 Task: Send an email with the signature Erin Martin with the subject 'Request for project approval' and the message 'I would like to schedule a follow-up meeting to discuss the progress.' from softage.1@softage.net to softage.5@softage.net with an attached document Vendor_contract.doc and move the email from Sent Items to the folder Antiques
Action: Mouse moved to (100, 112)
Screenshot: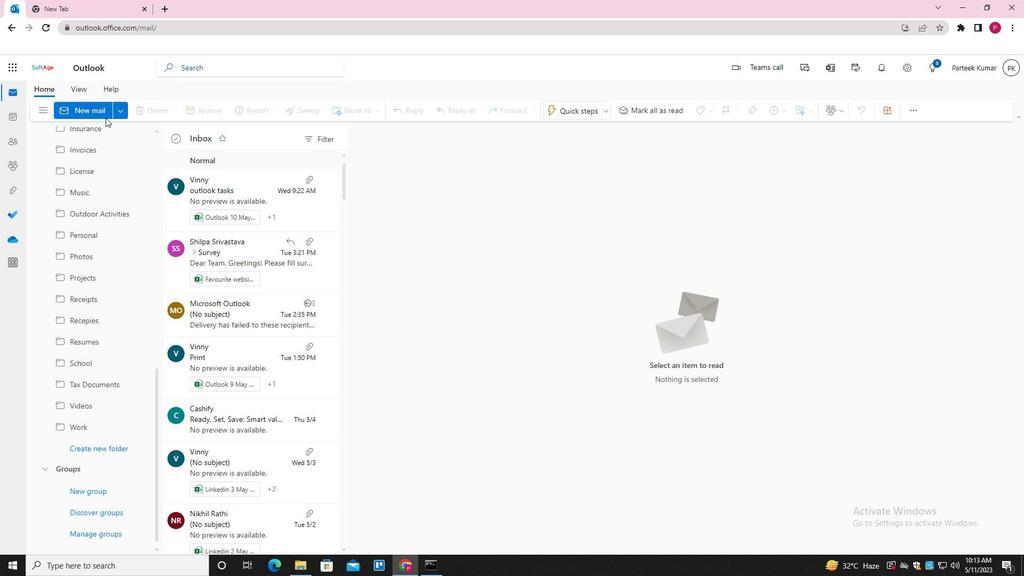 
Action: Mouse pressed left at (100, 112)
Screenshot: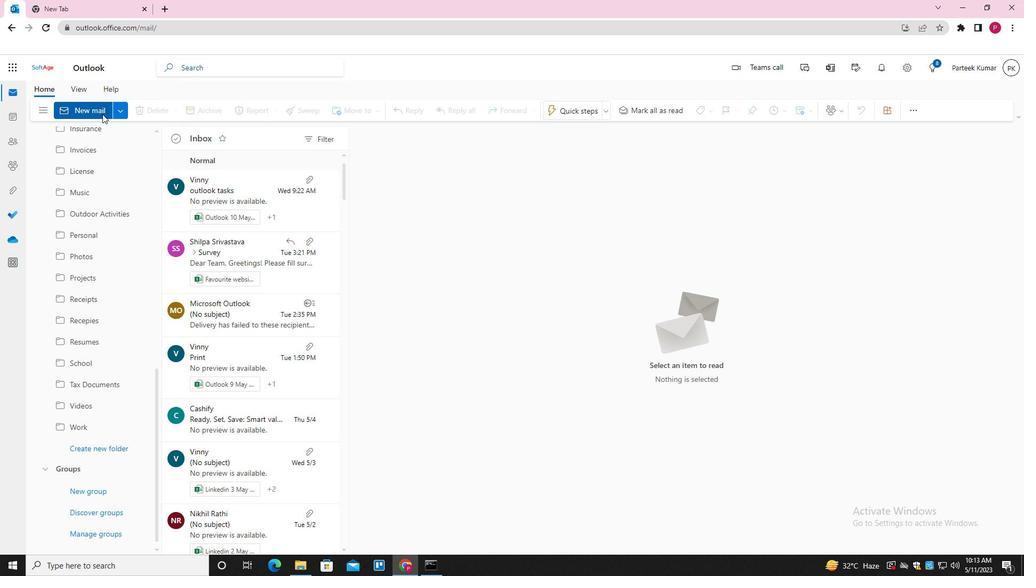 
Action: Mouse moved to (401, 261)
Screenshot: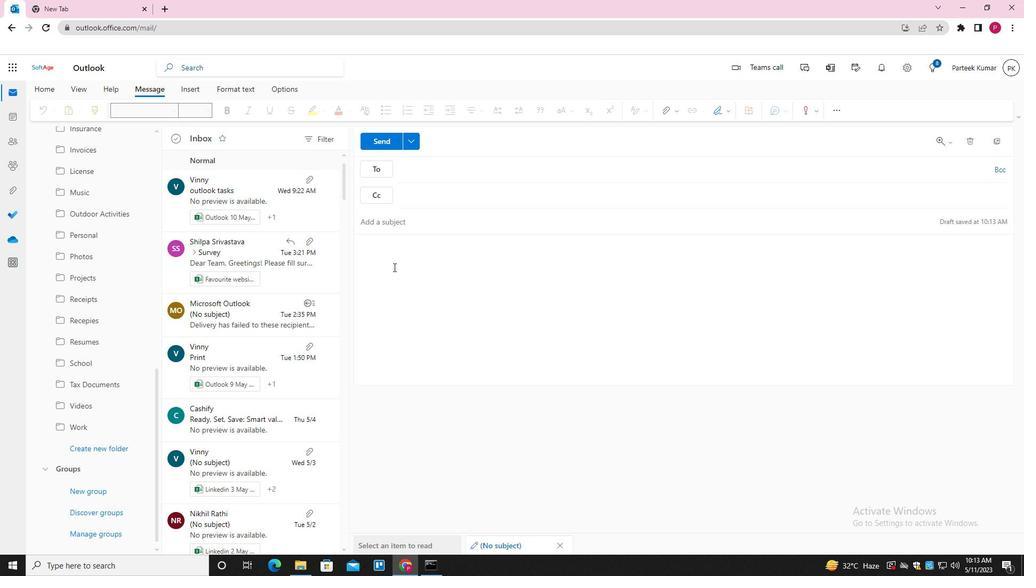 
Action: Mouse pressed left at (401, 261)
Screenshot: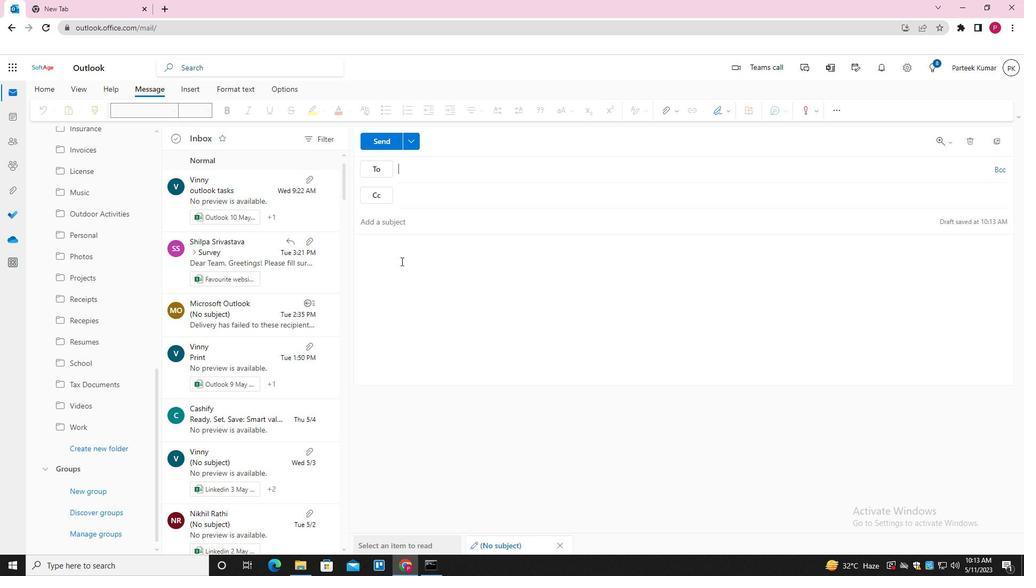 
Action: Mouse moved to (726, 111)
Screenshot: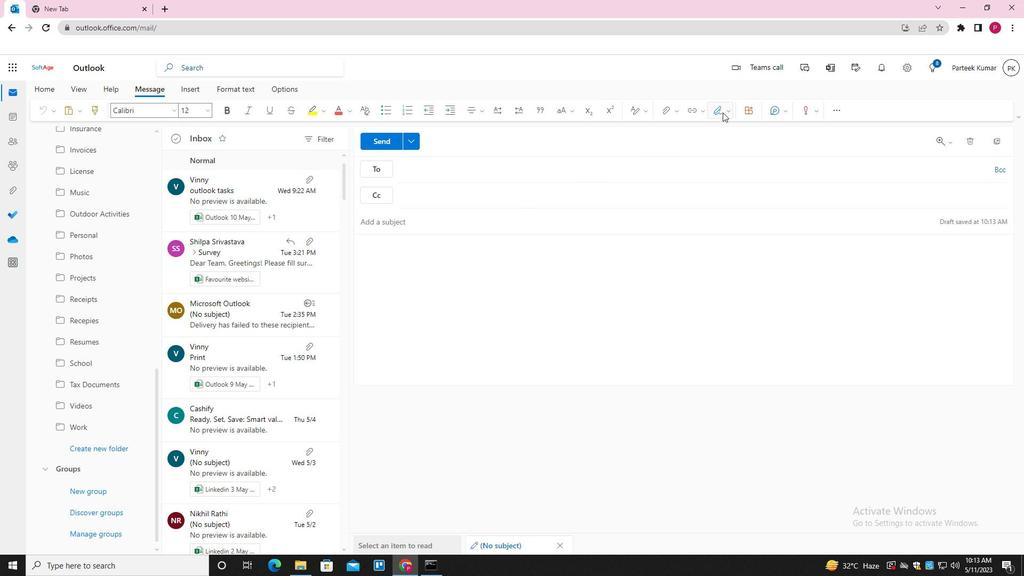 
Action: Mouse pressed left at (726, 111)
Screenshot: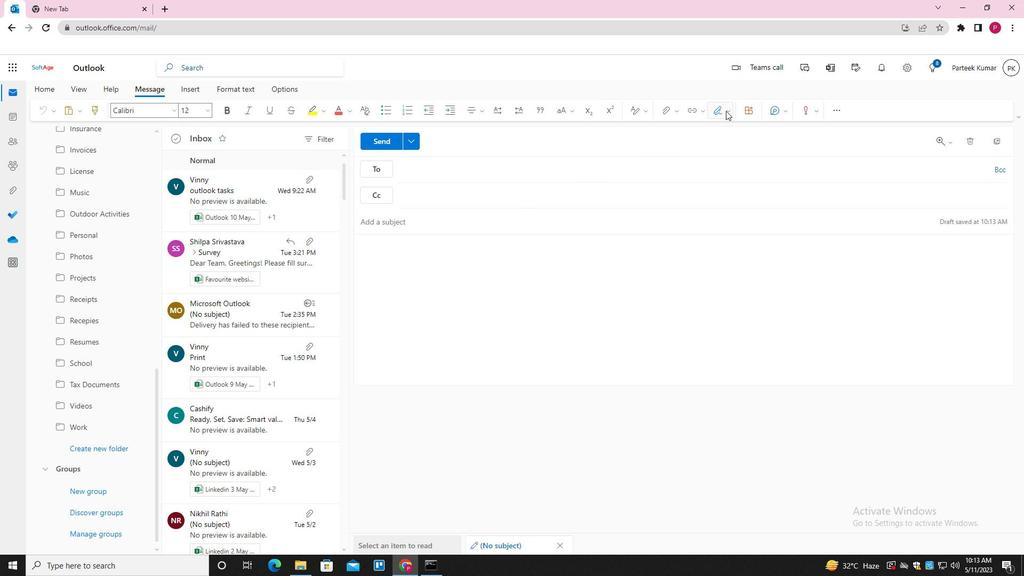 
Action: Mouse moved to (703, 155)
Screenshot: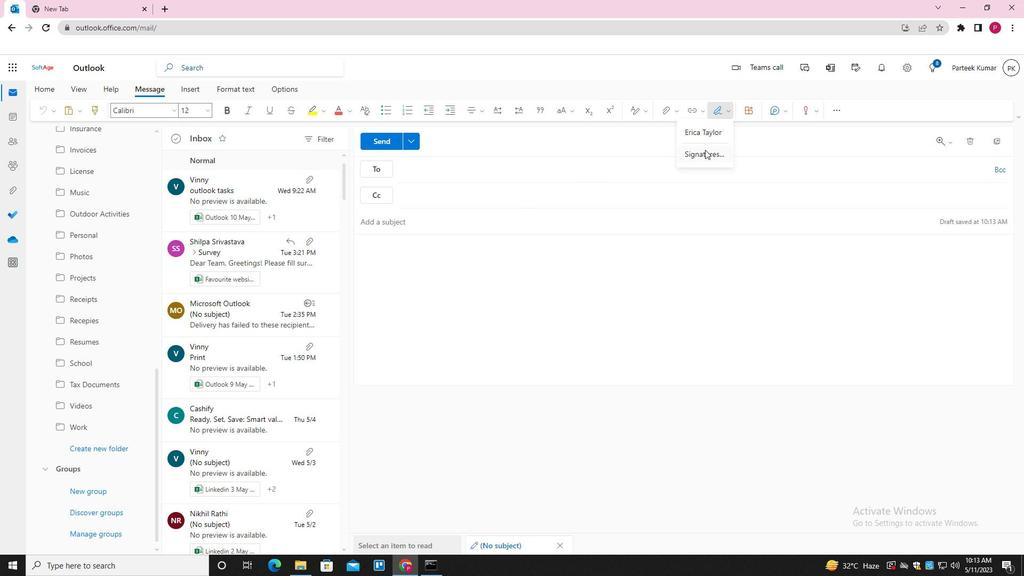 
Action: Mouse pressed left at (703, 155)
Screenshot: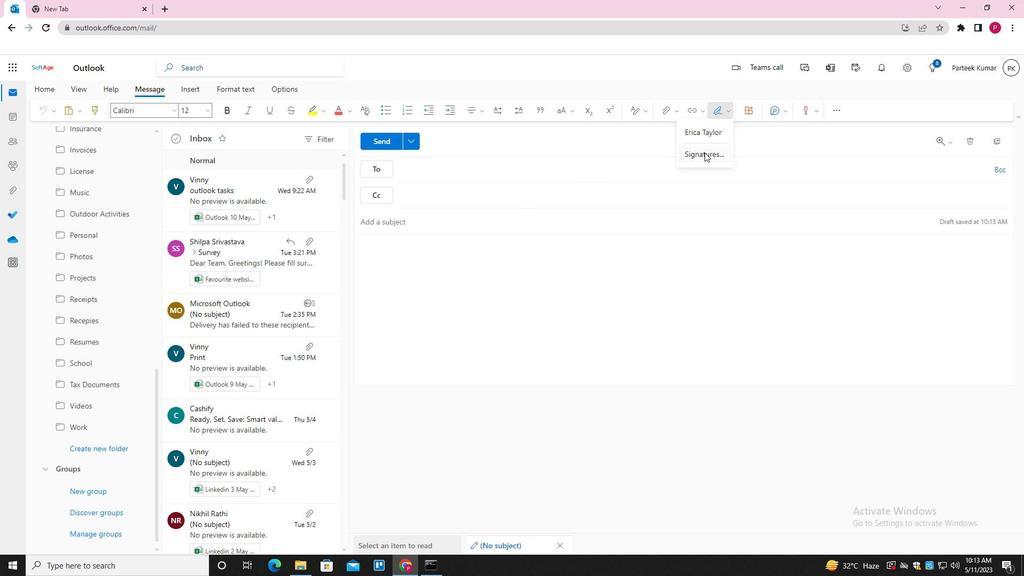 
Action: Mouse moved to (716, 193)
Screenshot: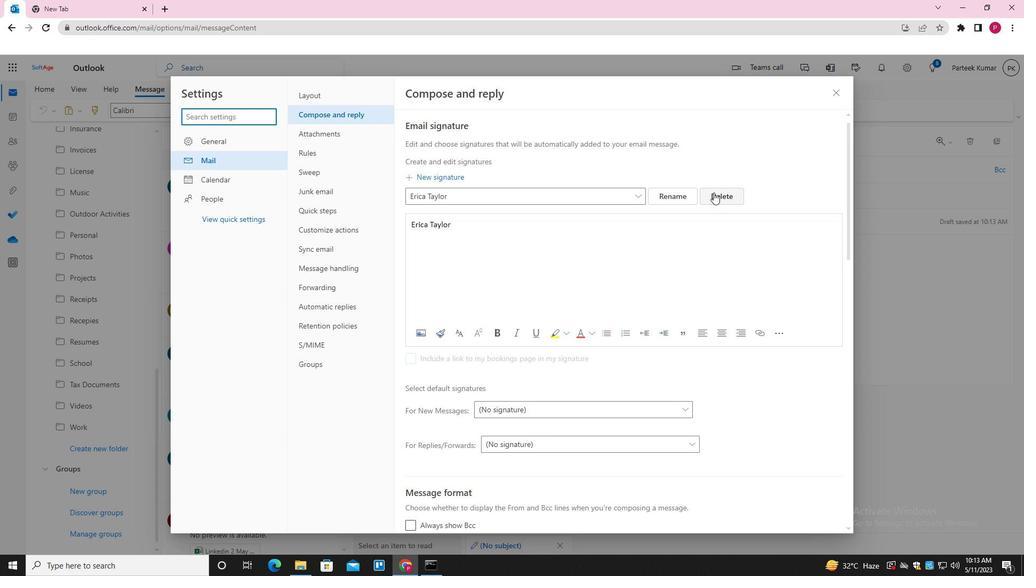 
Action: Mouse pressed left at (716, 193)
Screenshot: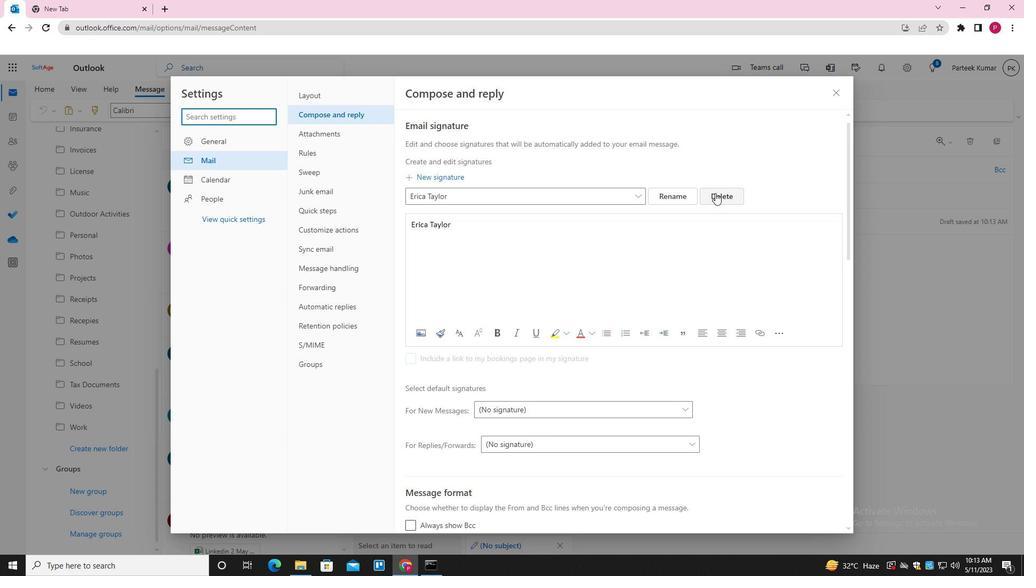 
Action: Mouse moved to (594, 194)
Screenshot: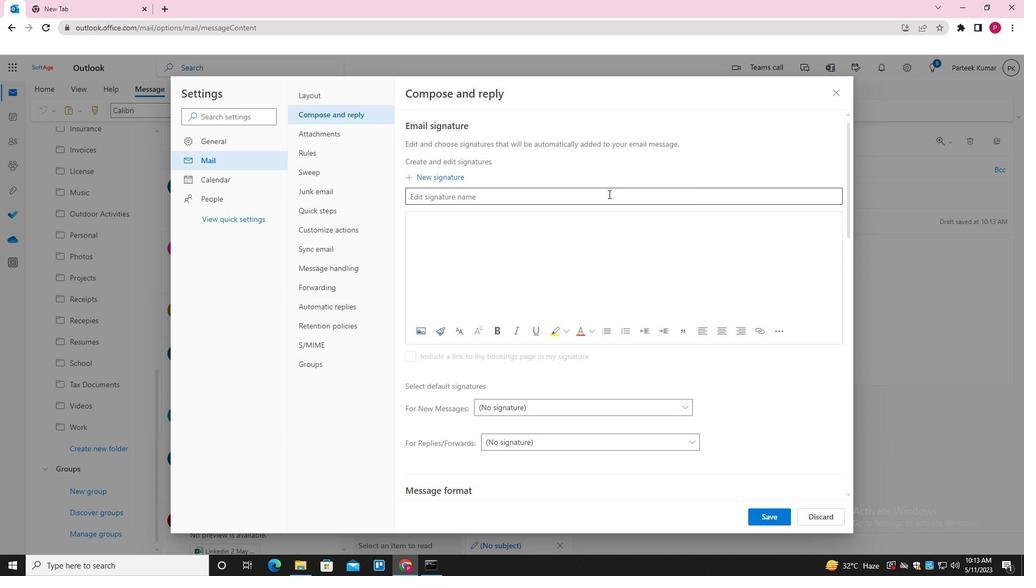 
Action: Mouse pressed left at (594, 194)
Screenshot: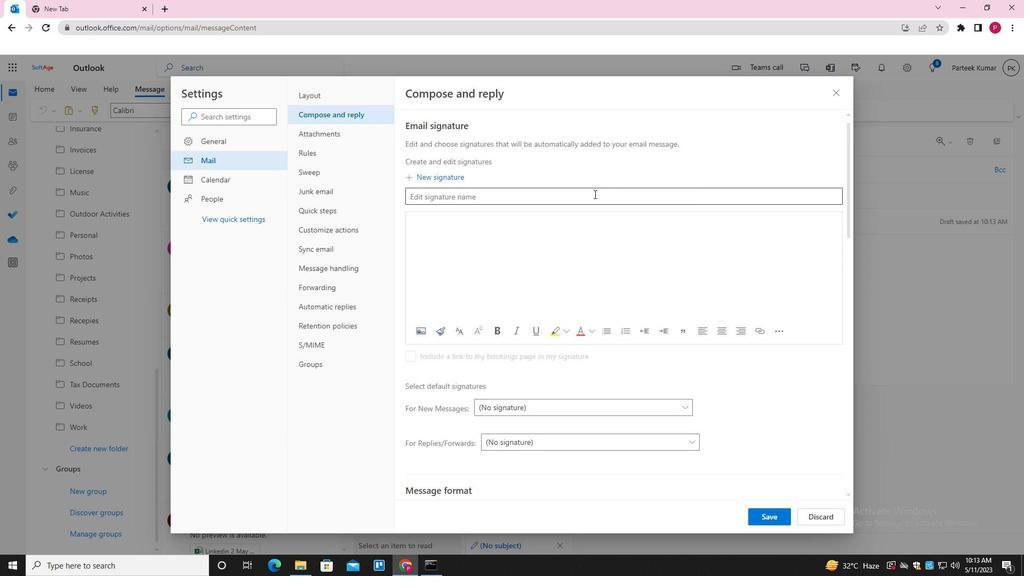 
Action: Key pressed <Key.shift>ERIN<Key.space><Key.shift><Key.shift><Key.shift><Key.shift>MARTIN<Key.tab><Key.shift>ERIN<Key.space><Key.shift><Key.shift><Key.shift><Key.shift><Key.shift>MARTIN
Screenshot: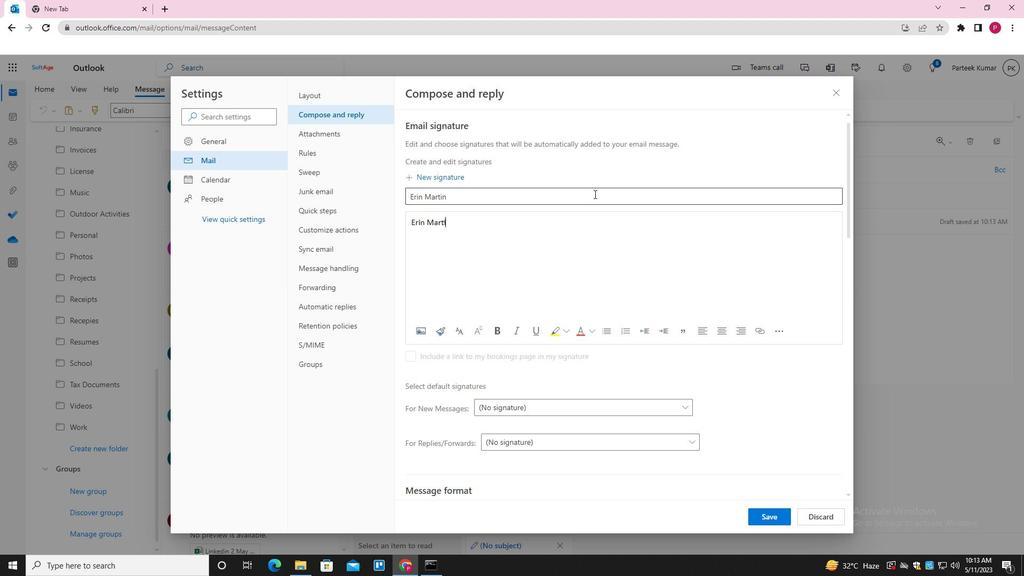 
Action: Mouse moved to (755, 516)
Screenshot: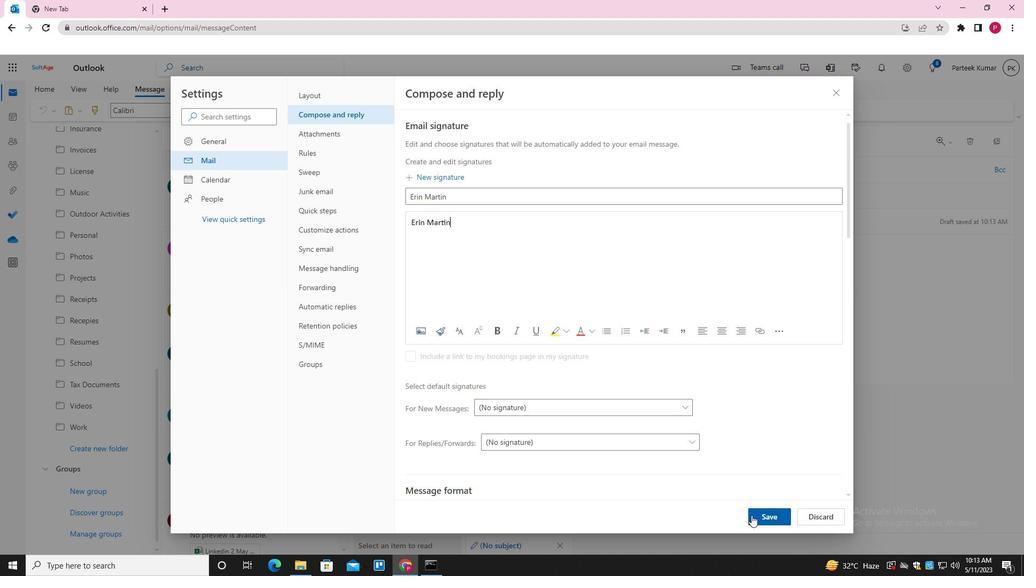 
Action: Mouse pressed left at (755, 516)
Screenshot: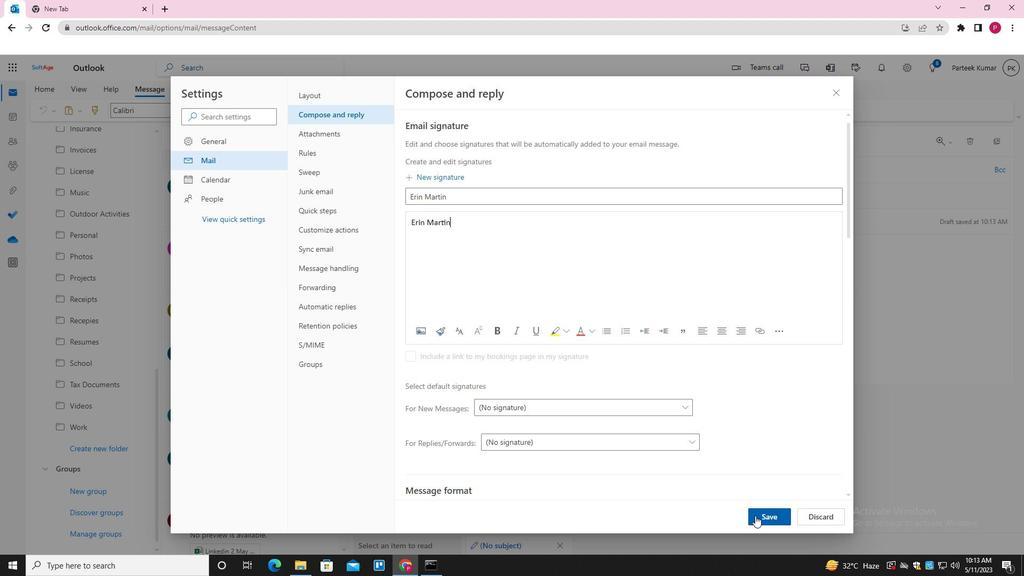 
Action: Mouse moved to (833, 90)
Screenshot: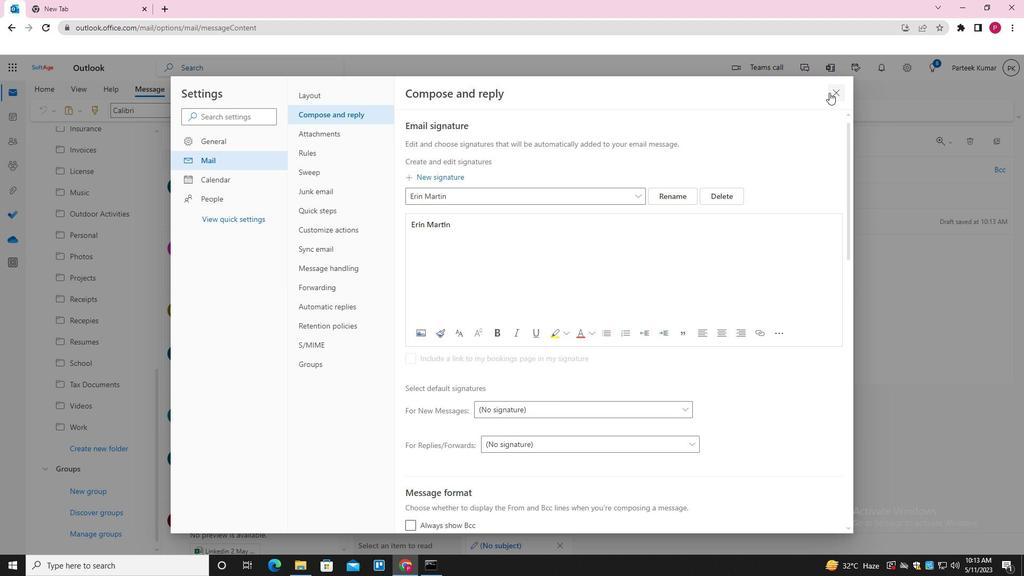 
Action: Mouse pressed left at (833, 90)
Screenshot: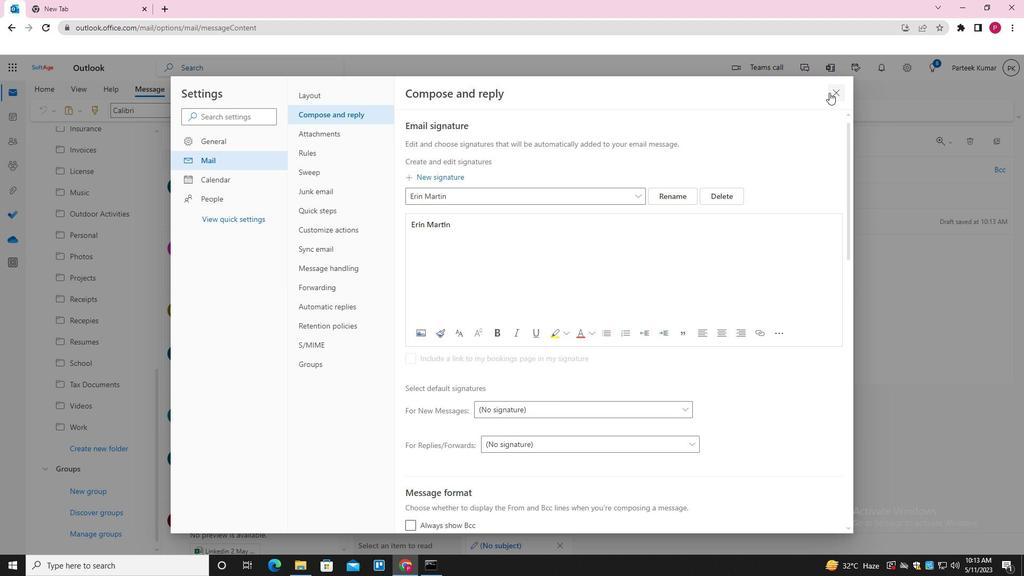 
Action: Mouse moved to (504, 272)
Screenshot: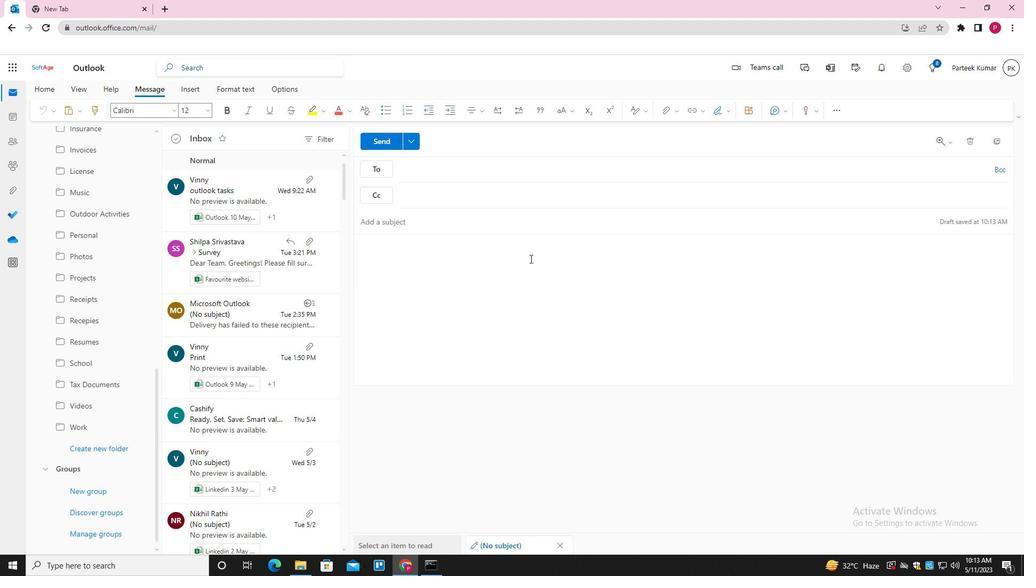 
Action: Mouse pressed left at (504, 272)
Screenshot: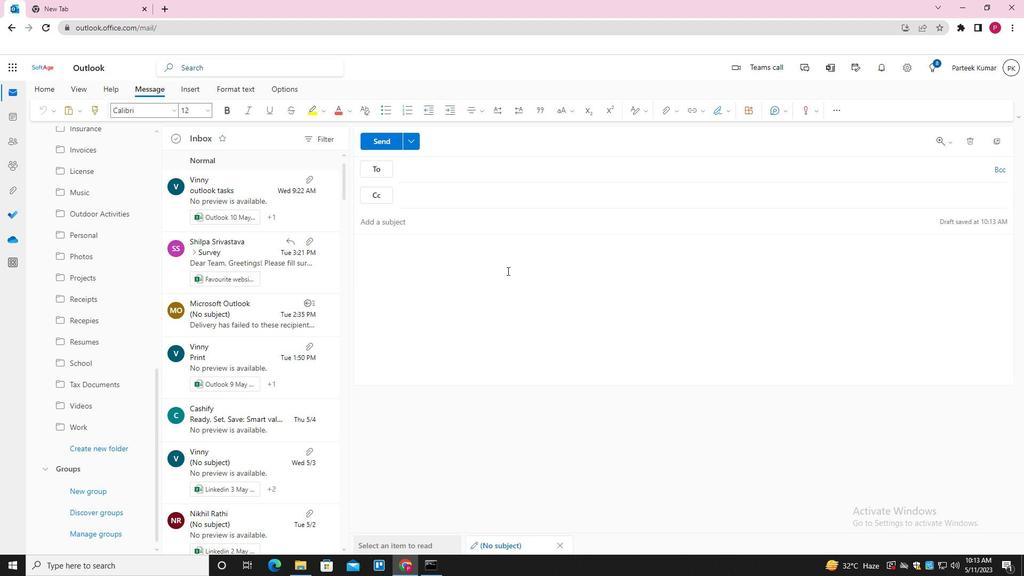 
Action: Mouse moved to (731, 111)
Screenshot: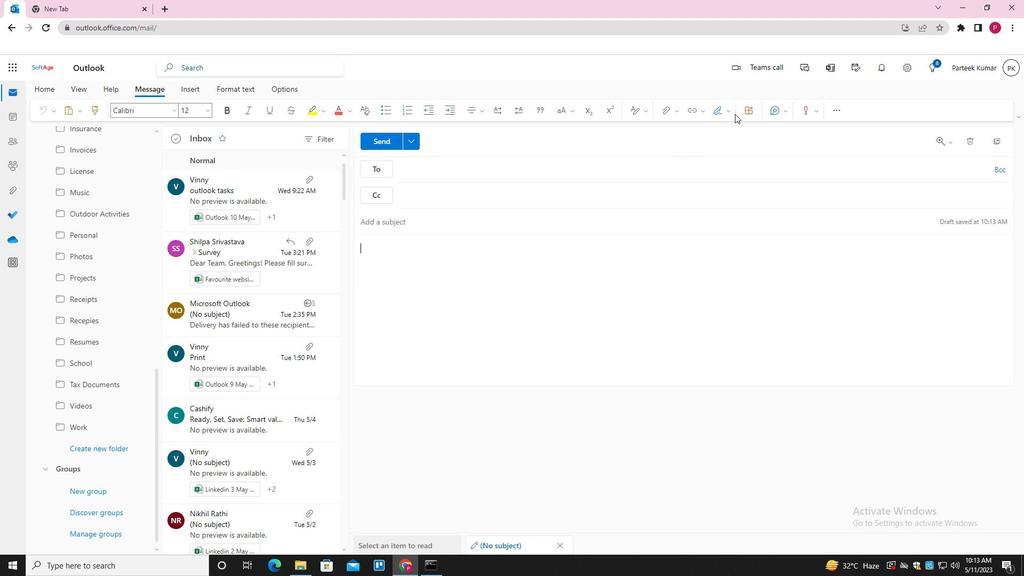 
Action: Mouse pressed left at (731, 111)
Screenshot: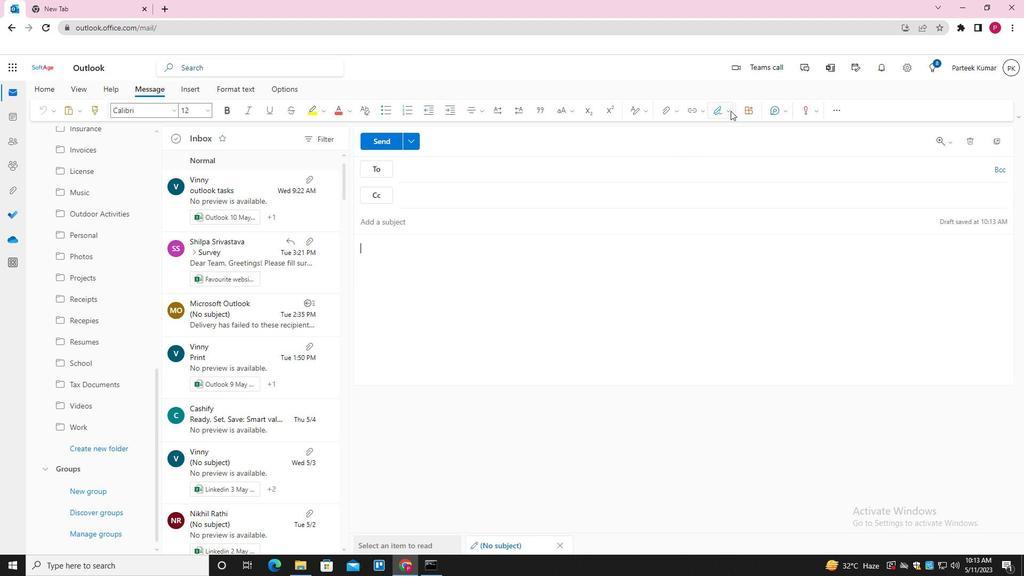 
Action: Mouse moved to (712, 138)
Screenshot: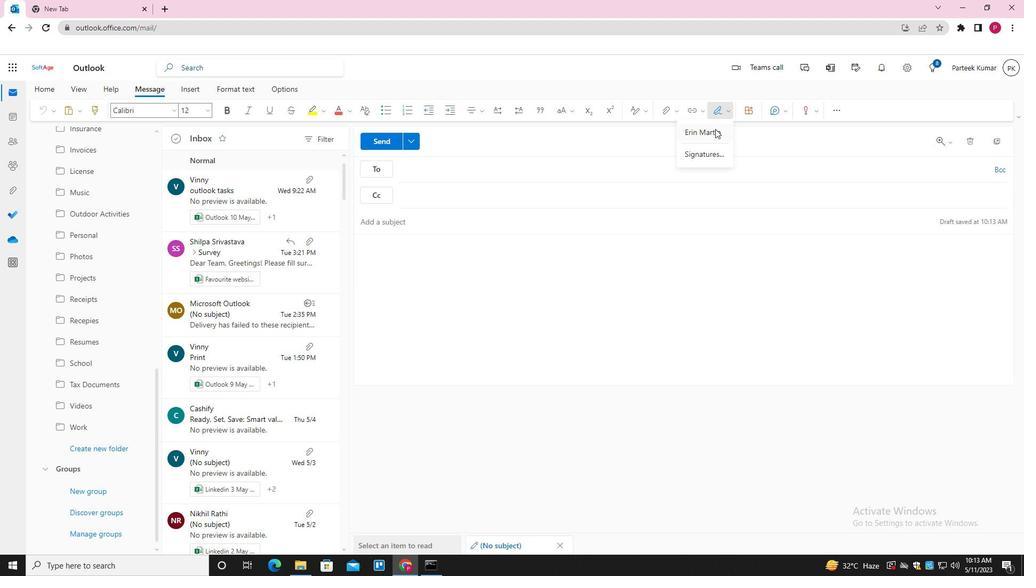 
Action: Mouse pressed left at (712, 138)
Screenshot: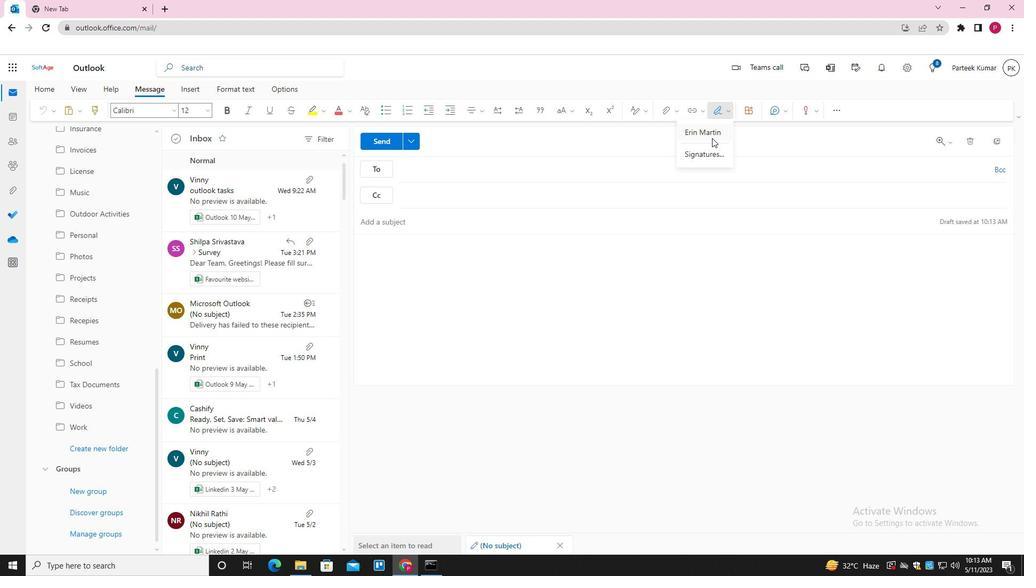 
Action: Mouse moved to (442, 223)
Screenshot: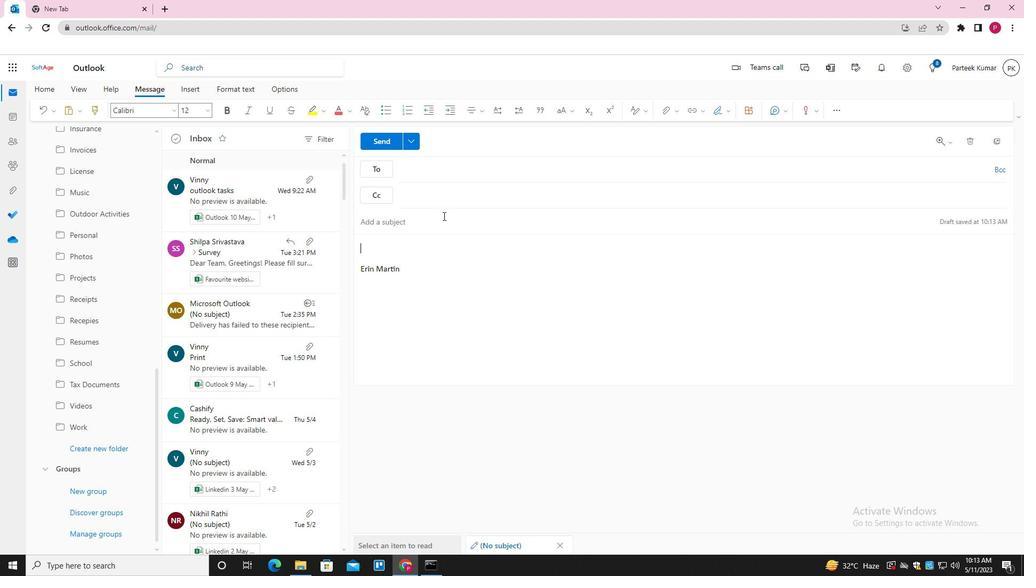 
Action: Mouse pressed left at (442, 223)
Screenshot: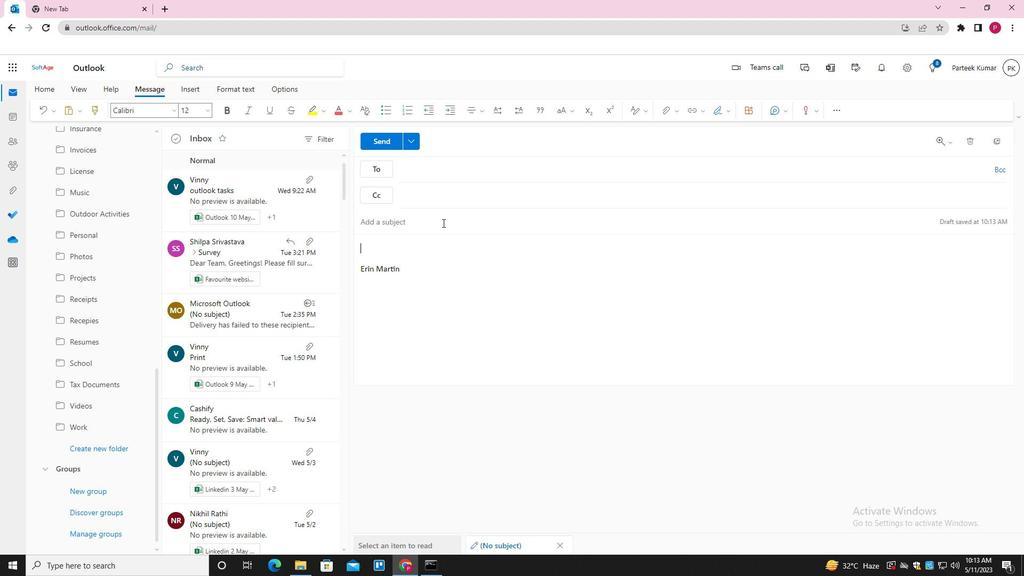 
Action: Mouse moved to (444, 216)
Screenshot: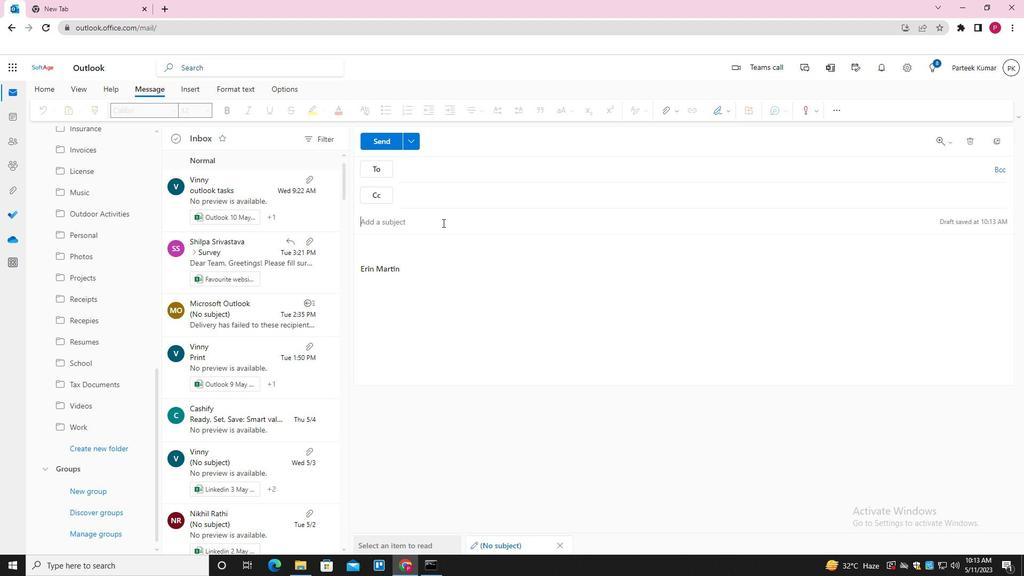 
Action: Key pressed <Key.shift>REQUEST<Key.space>FOR<Key.space>APPROVAL<Key.space>
Screenshot: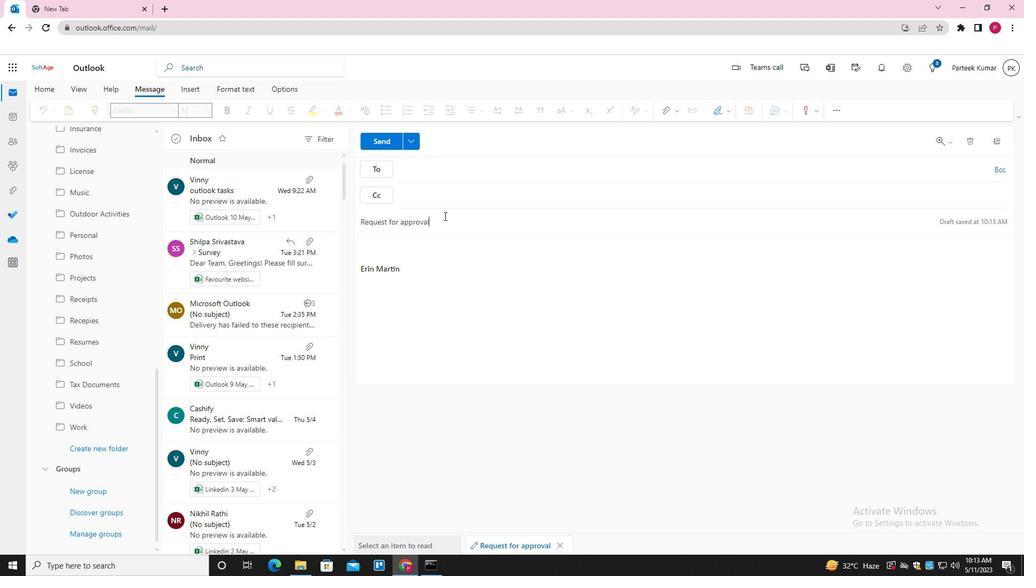 
Action: Mouse moved to (398, 219)
Screenshot: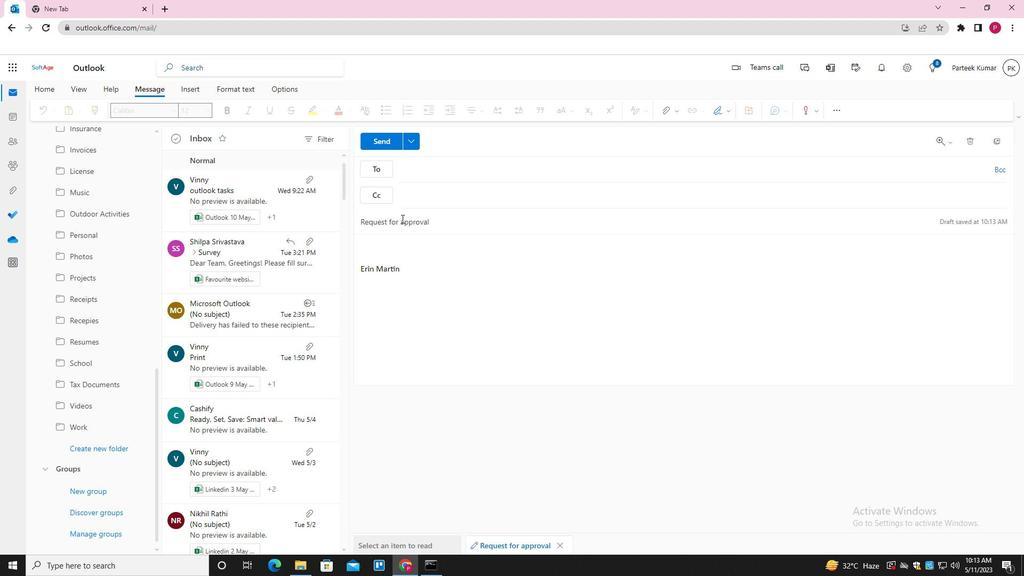 
Action: Mouse pressed left at (398, 219)
Screenshot: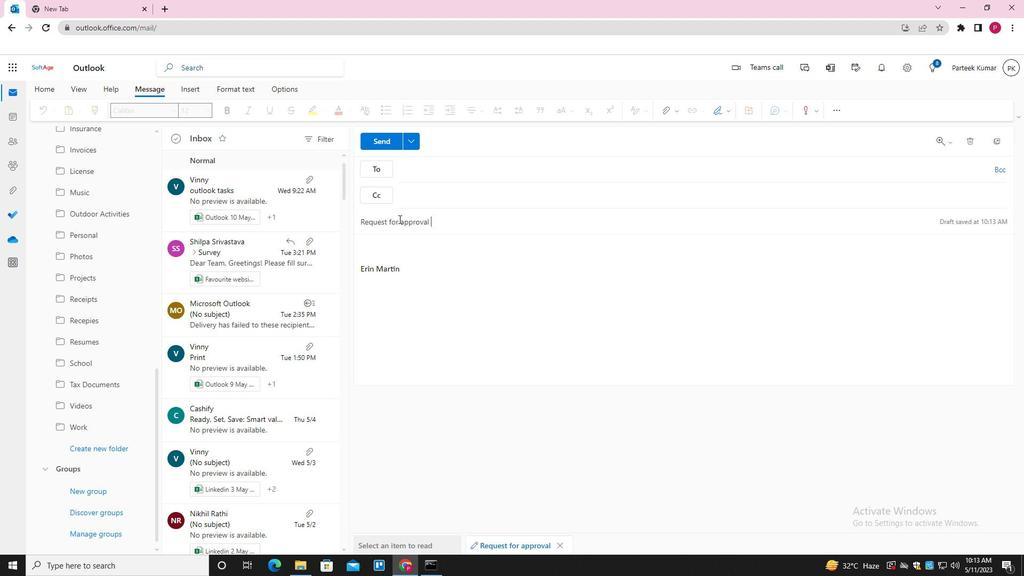 
Action: Mouse moved to (418, 233)
Screenshot: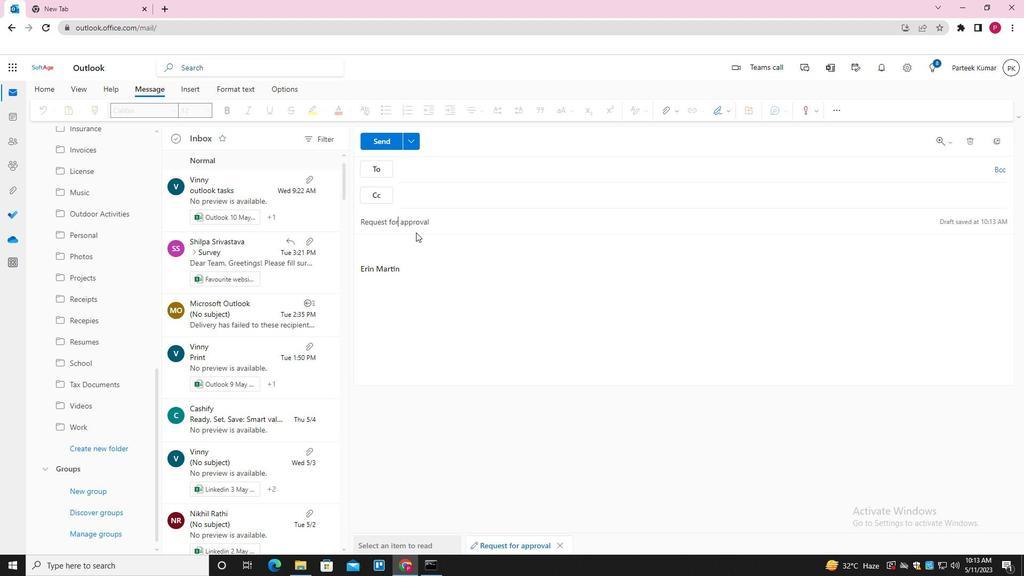 
Action: Key pressed <Key.space><Key.shift>P<Key.backspace>PROJECT
Screenshot: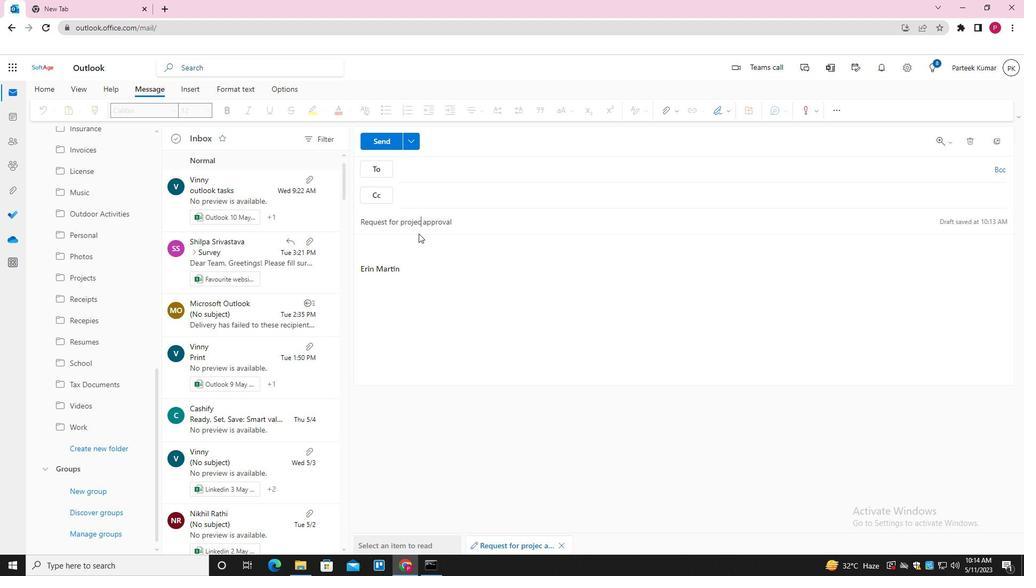 
Action: Mouse moved to (423, 243)
Screenshot: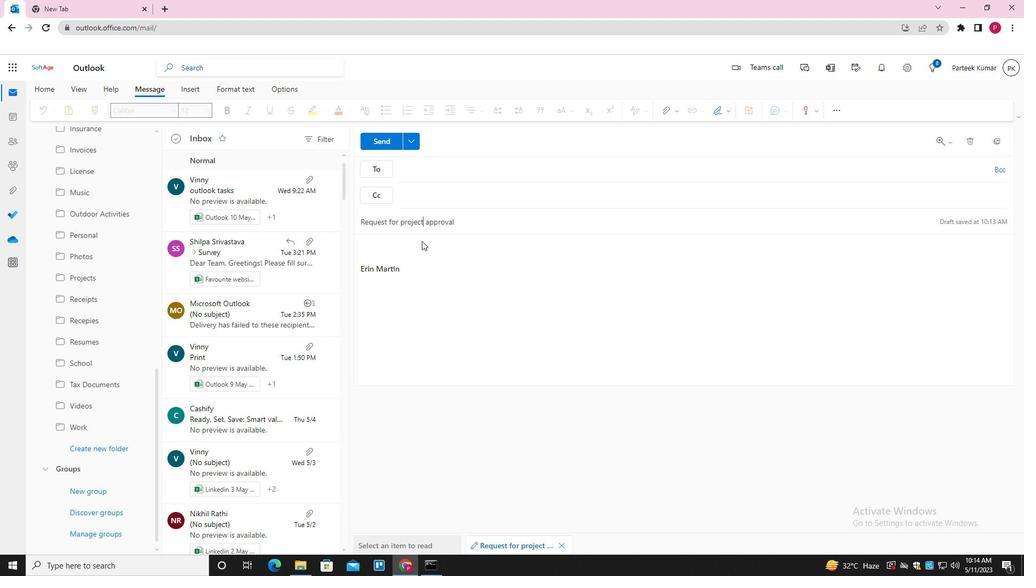 
Action: Mouse pressed left at (423, 243)
Screenshot: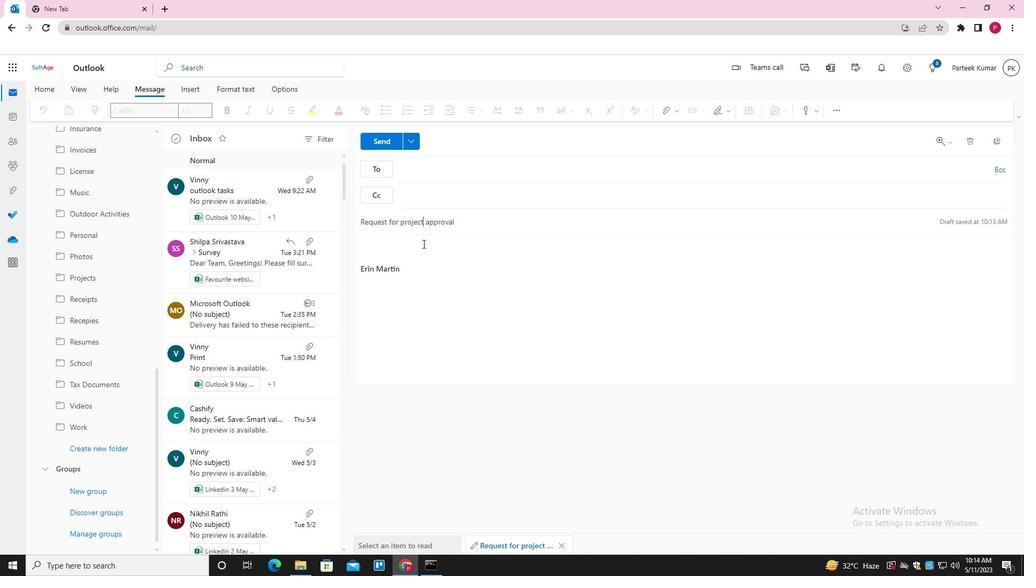 
Action: Key pressed <Key.shift>I<Key.space>WOULD<Key.space>LIKE<Key.space>TO<Key.space>SCHEDULE<Key.space>A<Key.space>FOLLOE<Key.space><Key.backspace><Key.backspace>W<Key.space>UP<Key.space>MEETING<Key.space>TO<Key.space>DISCUSS<Key.space>THE<Key.space>PROGRESS
Screenshot: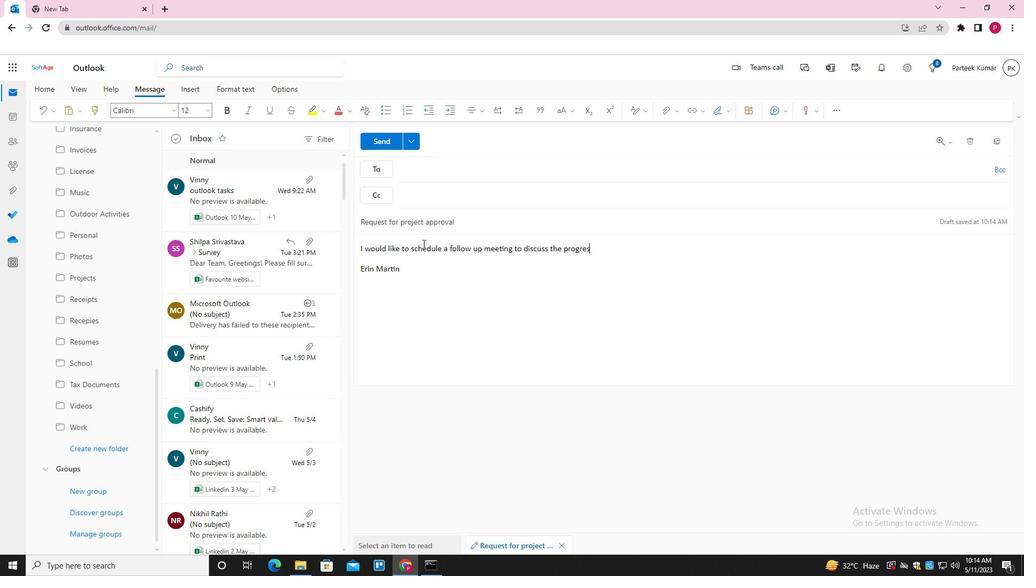 
Action: Mouse moved to (465, 168)
Screenshot: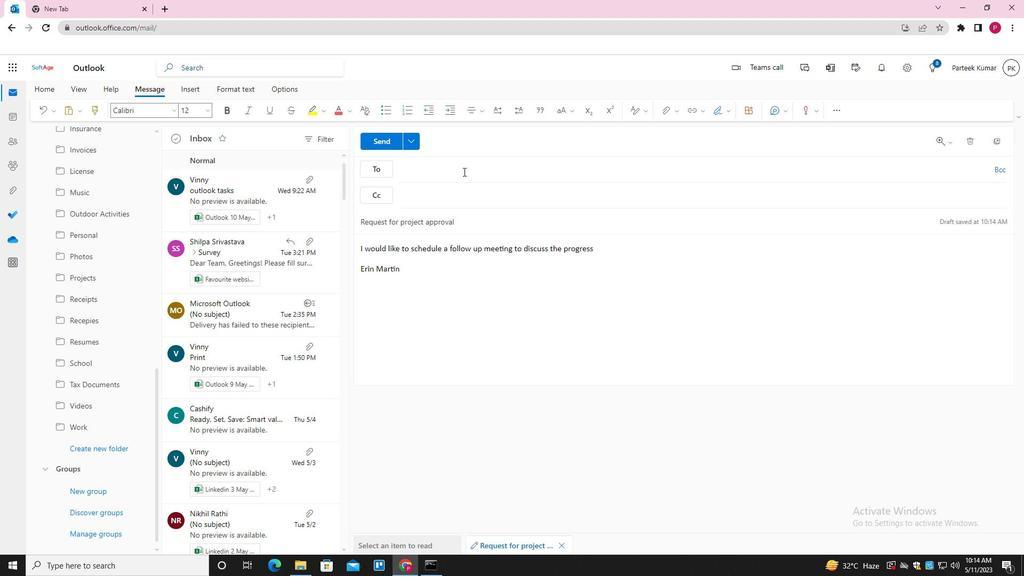 
Action: Mouse pressed left at (465, 168)
Screenshot: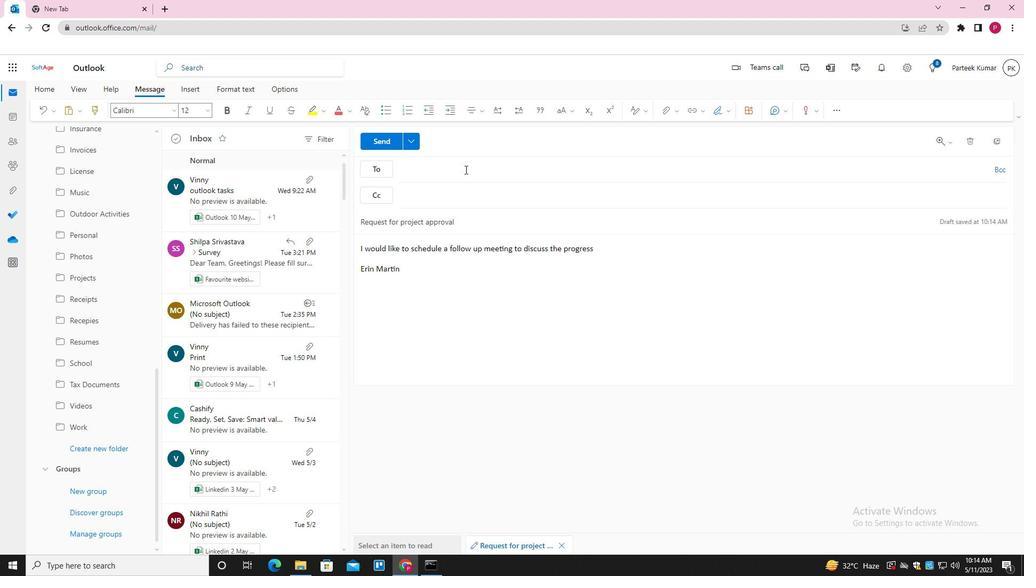 
Action: Key pressed SOFTAGE.5<Key.shift>@SOFTAGE.NET<Key.enter>
Screenshot: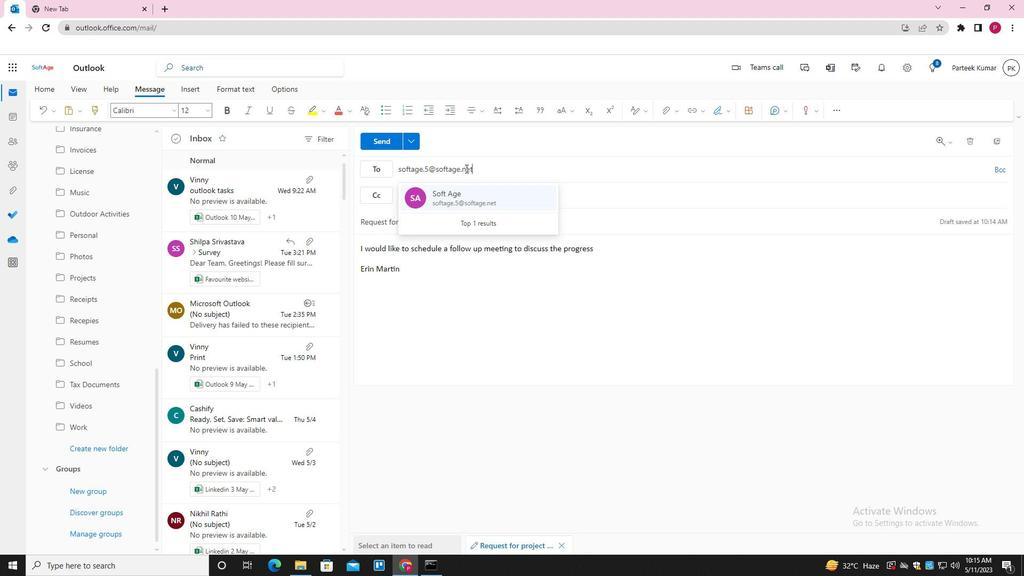 
Action: Mouse moved to (662, 113)
Screenshot: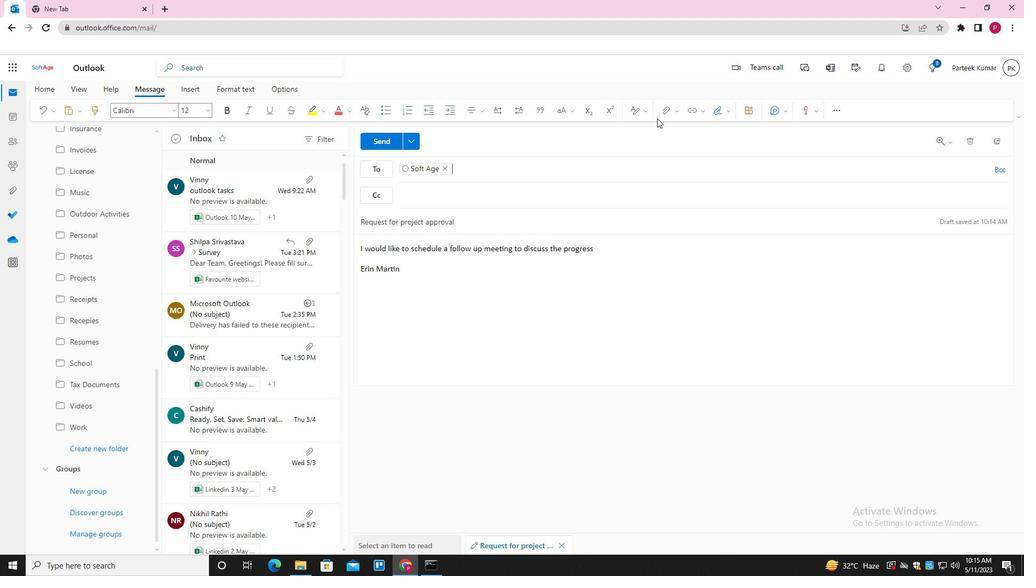 
Action: Mouse pressed left at (662, 113)
Screenshot: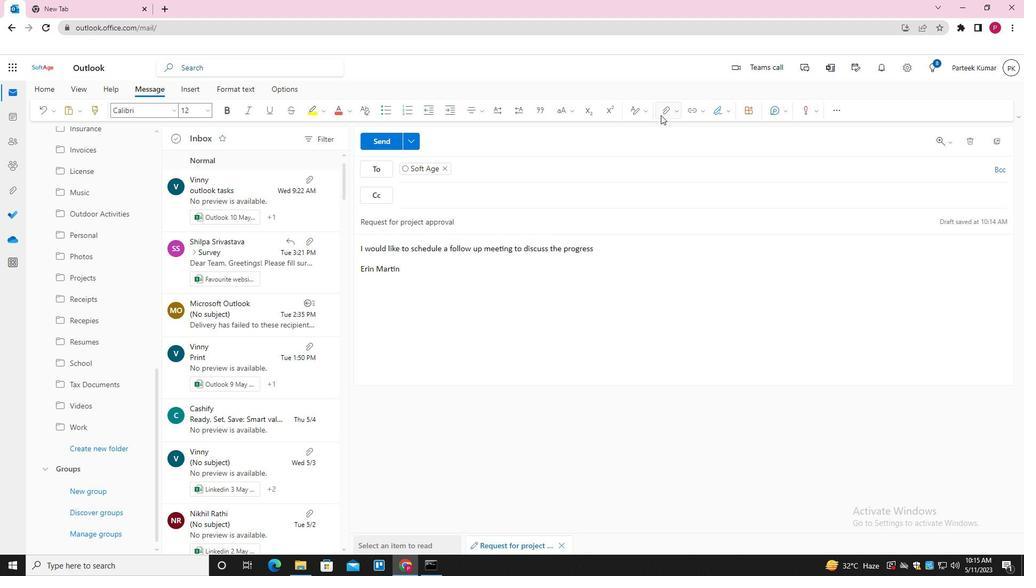 
Action: Mouse moved to (627, 135)
Screenshot: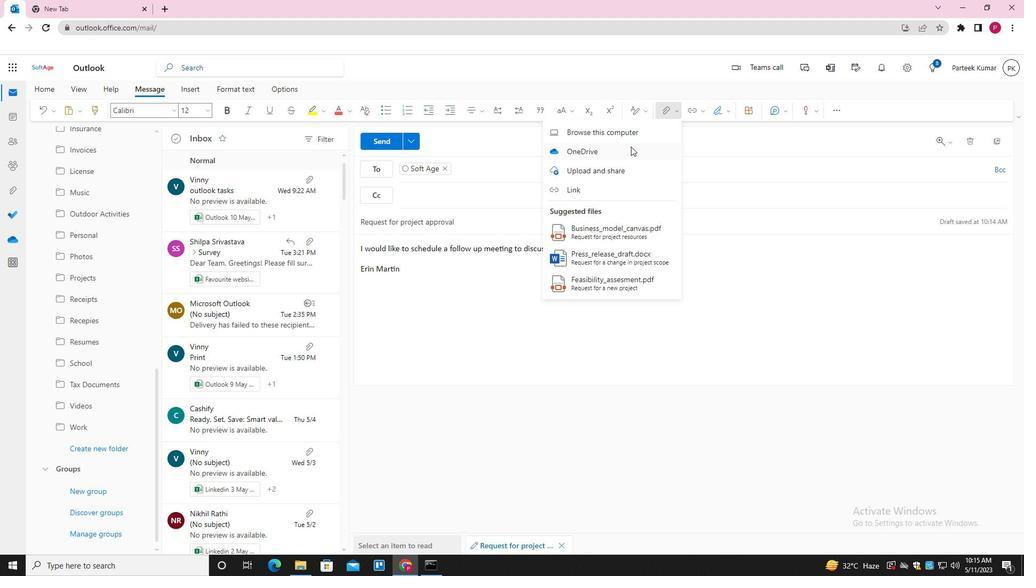 
Action: Mouse pressed left at (627, 135)
Screenshot: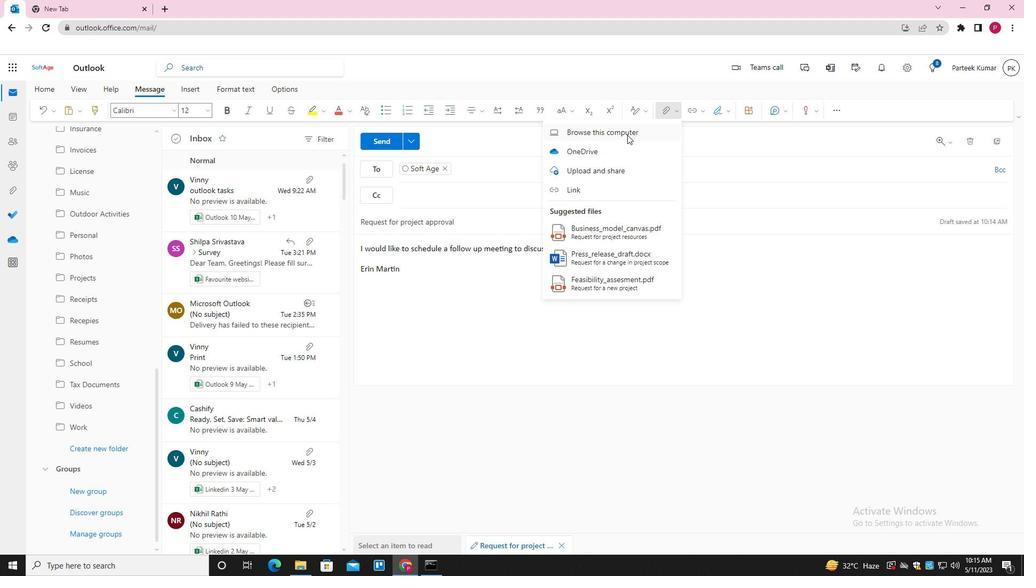 
Action: Mouse moved to (202, 90)
Screenshot: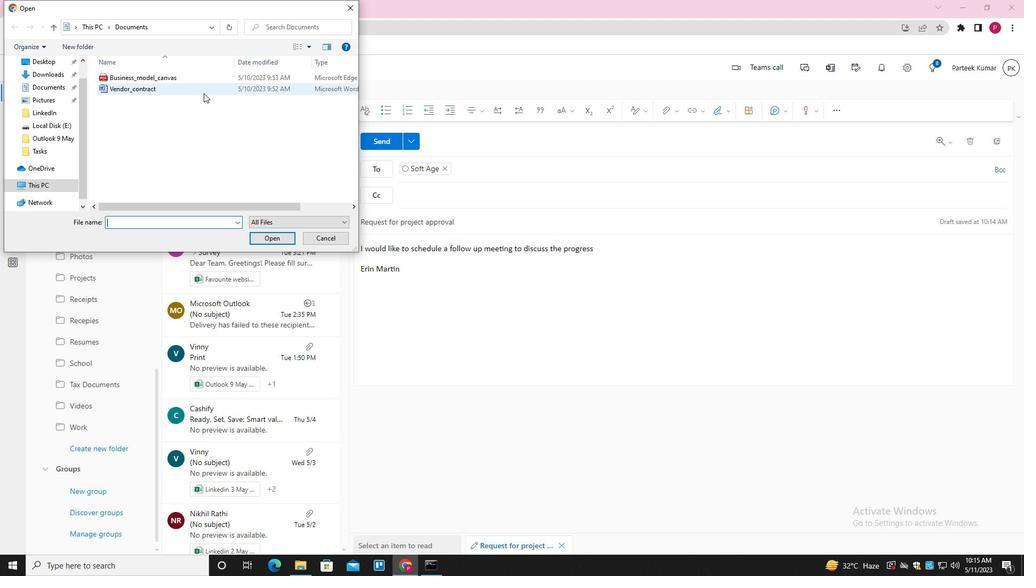 
Action: Mouse pressed left at (202, 90)
Screenshot: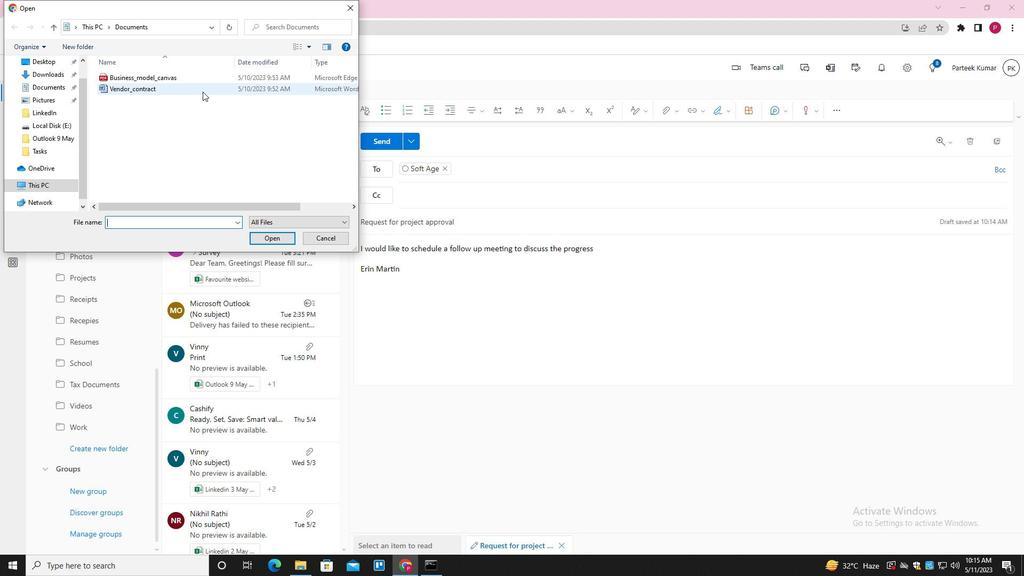 
Action: Mouse moved to (272, 235)
Screenshot: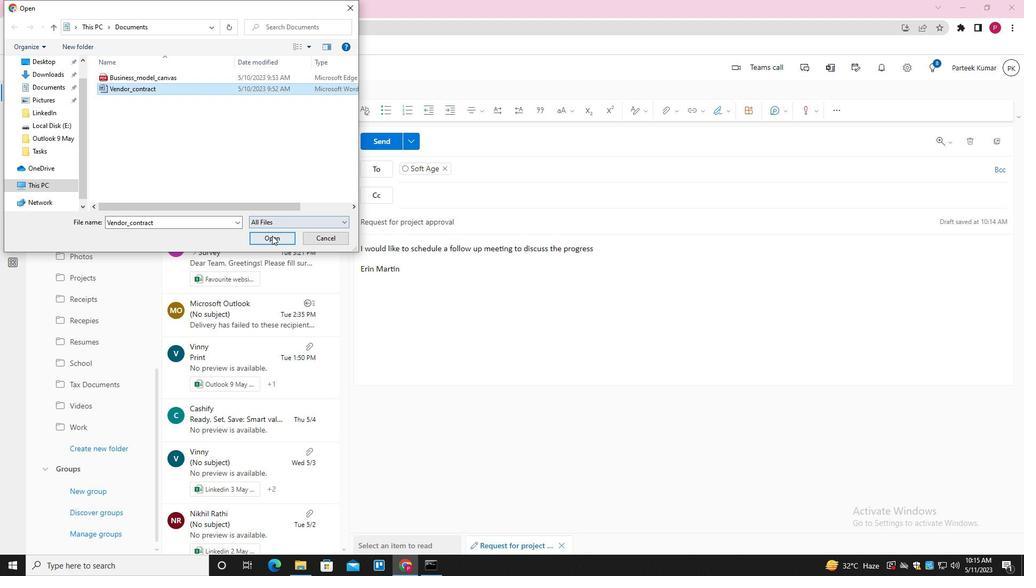 
Action: Mouse pressed left at (272, 235)
Screenshot: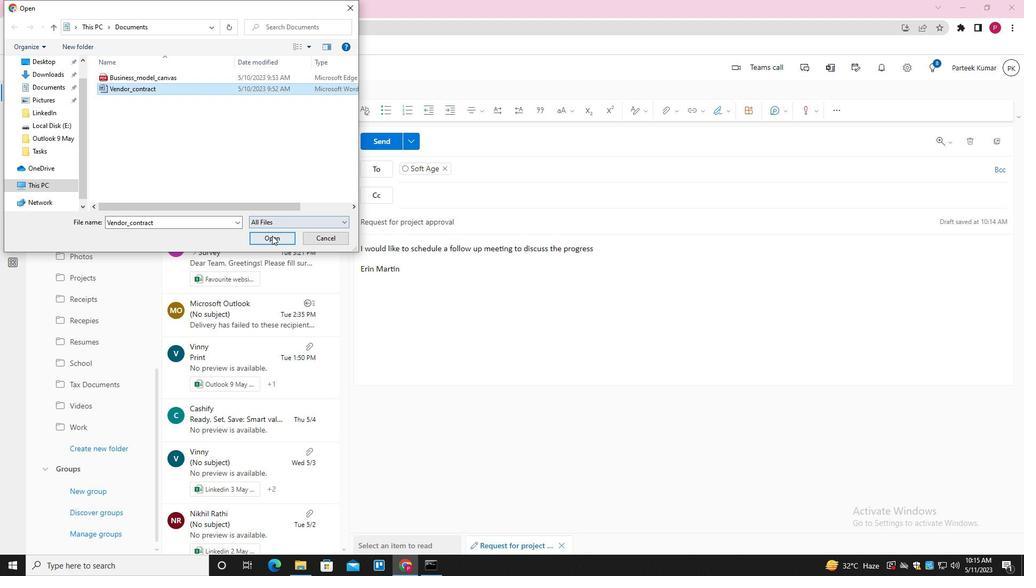 
Action: Mouse moved to (378, 140)
Screenshot: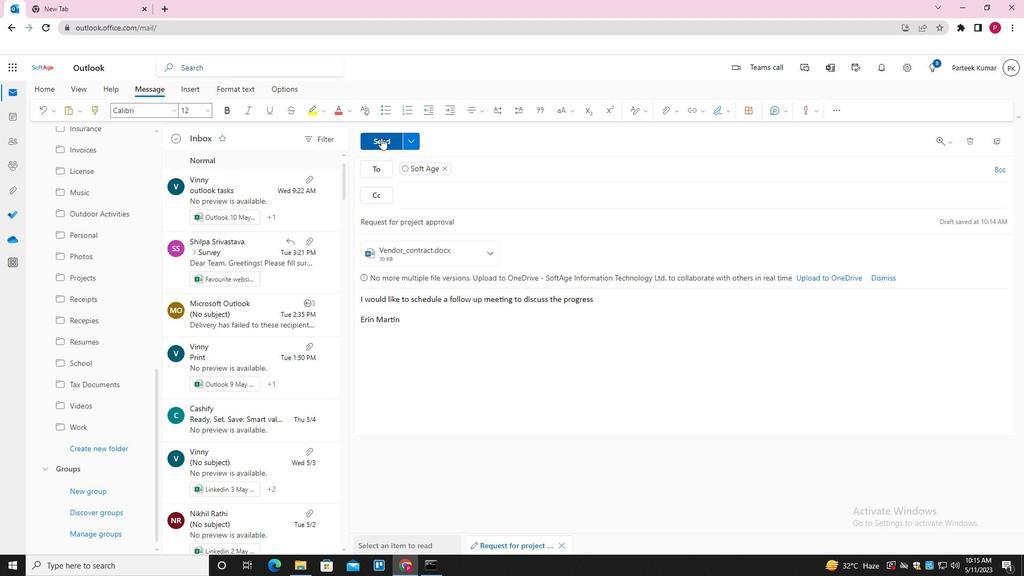 
Action: Mouse pressed left at (378, 140)
Screenshot: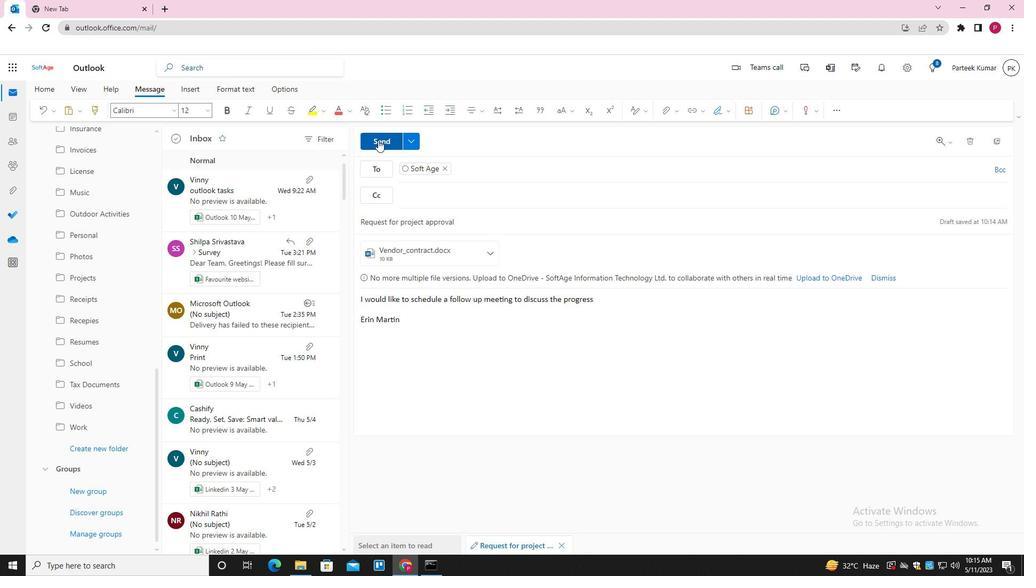 
Action: Mouse moved to (113, 218)
Screenshot: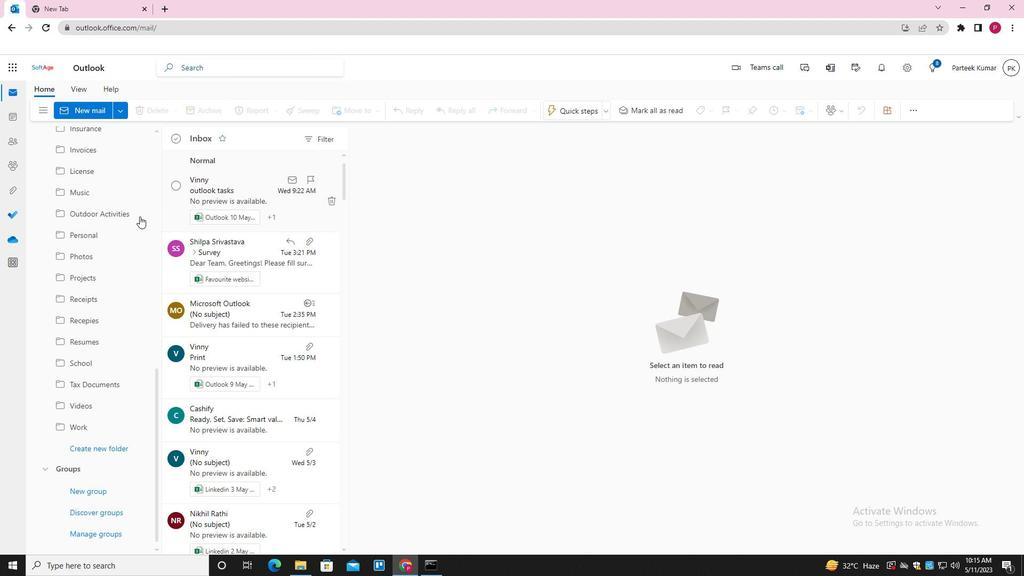 
Action: Mouse scrolled (113, 218) with delta (0, 0)
Screenshot: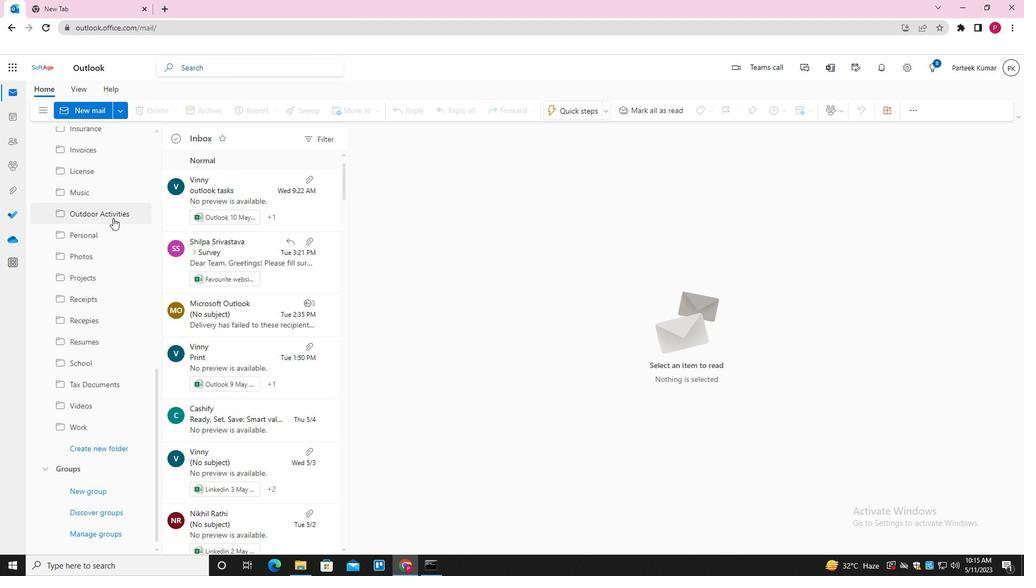 
Action: Mouse scrolled (113, 218) with delta (0, 0)
Screenshot: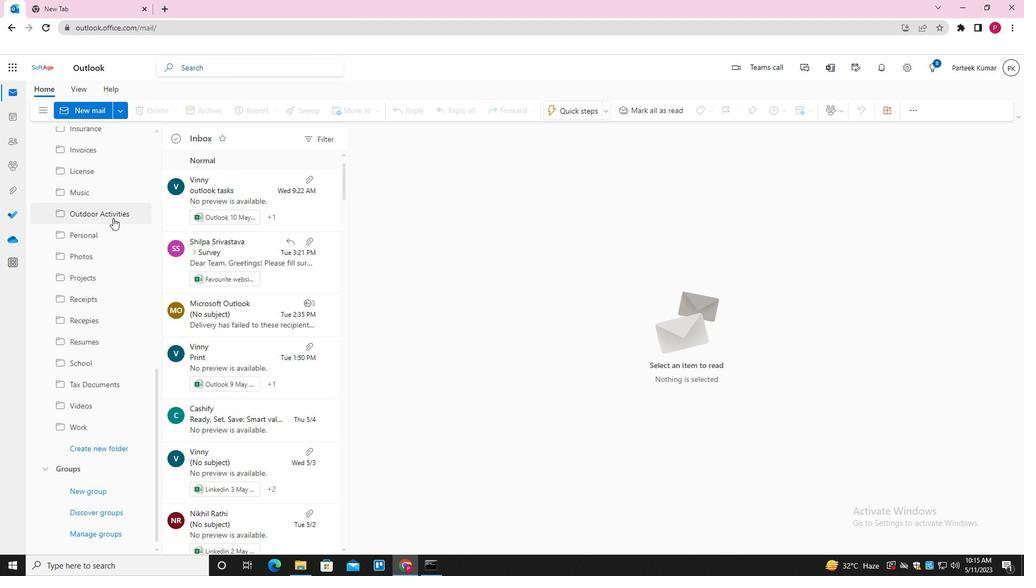 
Action: Mouse scrolled (113, 218) with delta (0, 0)
Screenshot: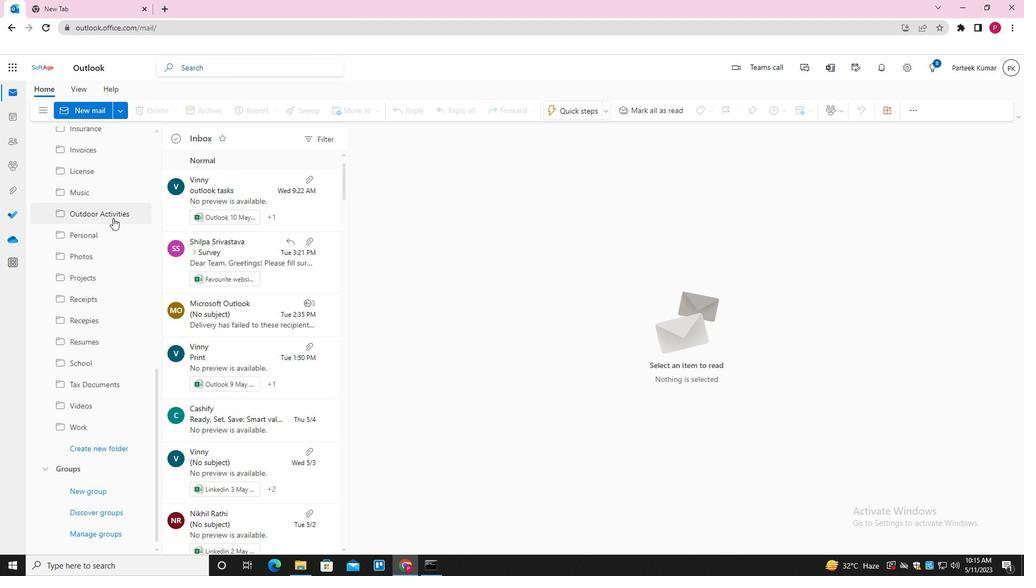 
Action: Mouse scrolled (113, 218) with delta (0, 0)
Screenshot: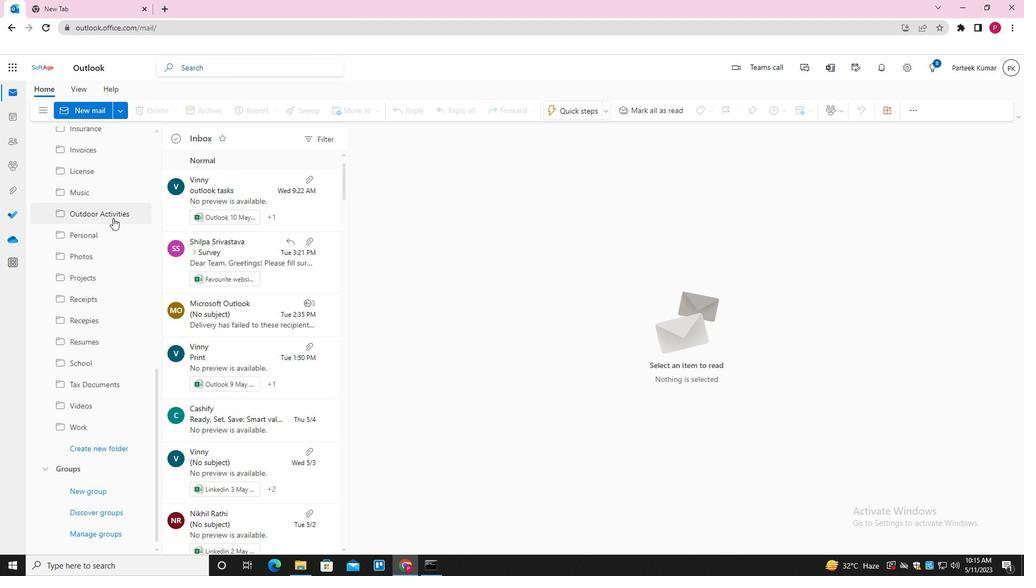 
Action: Mouse scrolled (113, 218) with delta (0, 0)
Screenshot: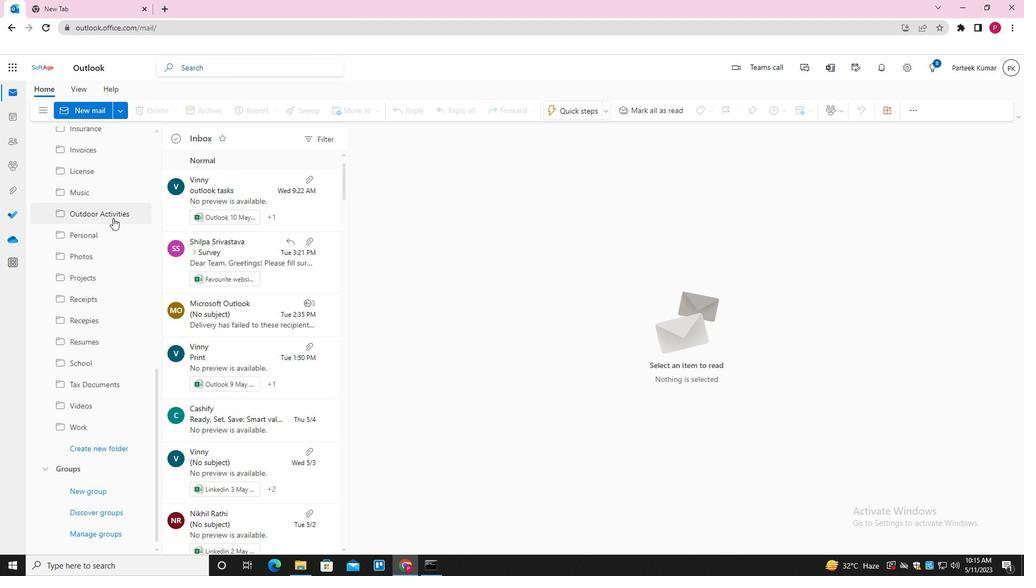 
Action: Mouse scrolled (113, 218) with delta (0, 0)
Screenshot: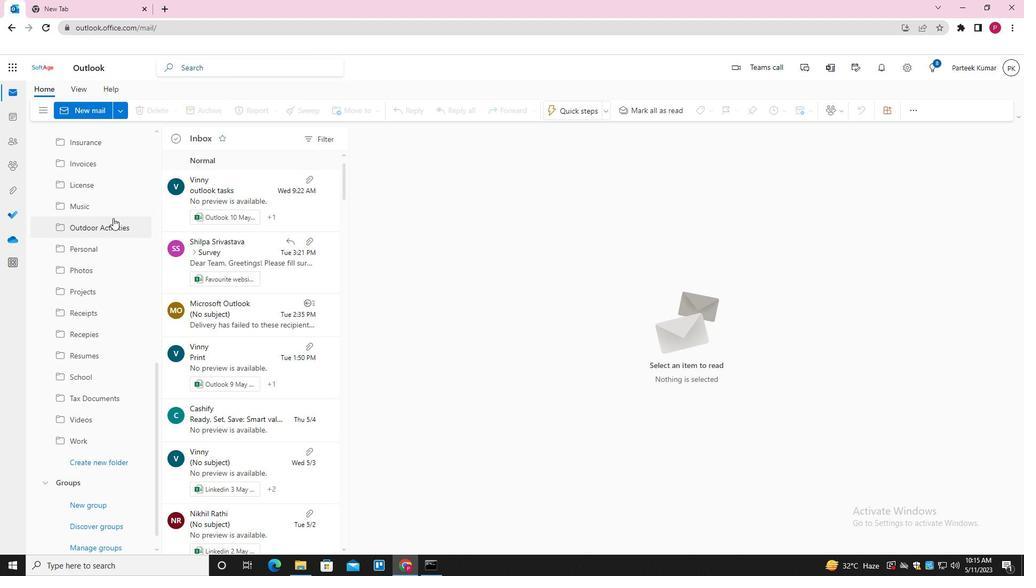 
Action: Mouse scrolled (113, 218) with delta (0, 0)
Screenshot: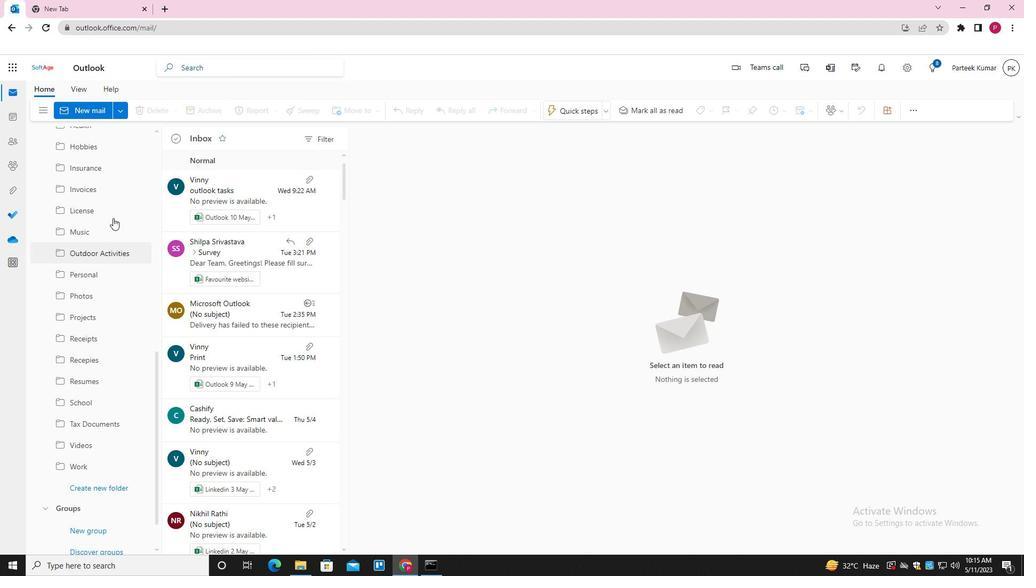 
Action: Mouse moved to (110, 213)
Screenshot: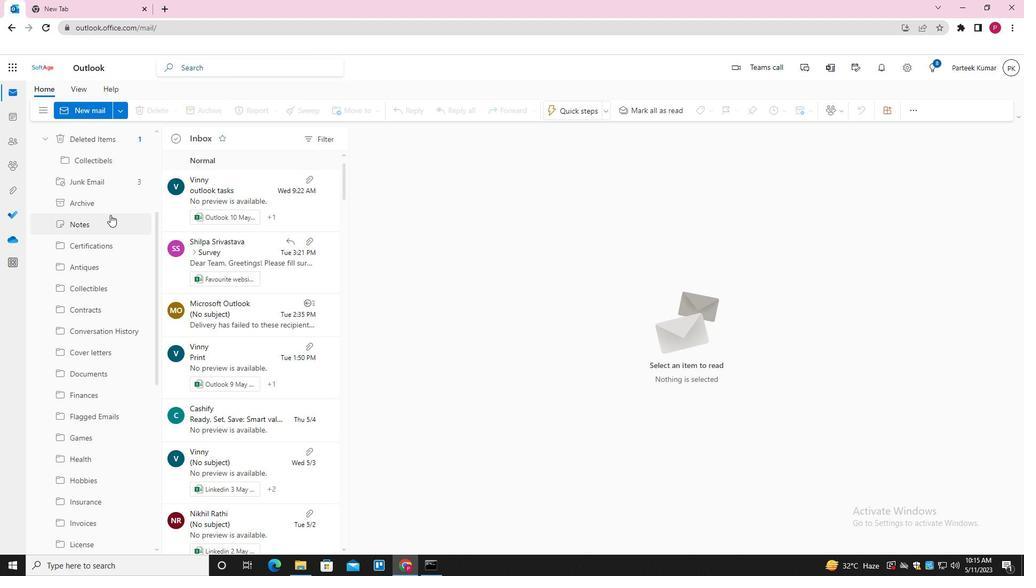 
Action: Mouse scrolled (110, 214) with delta (0, 0)
Screenshot: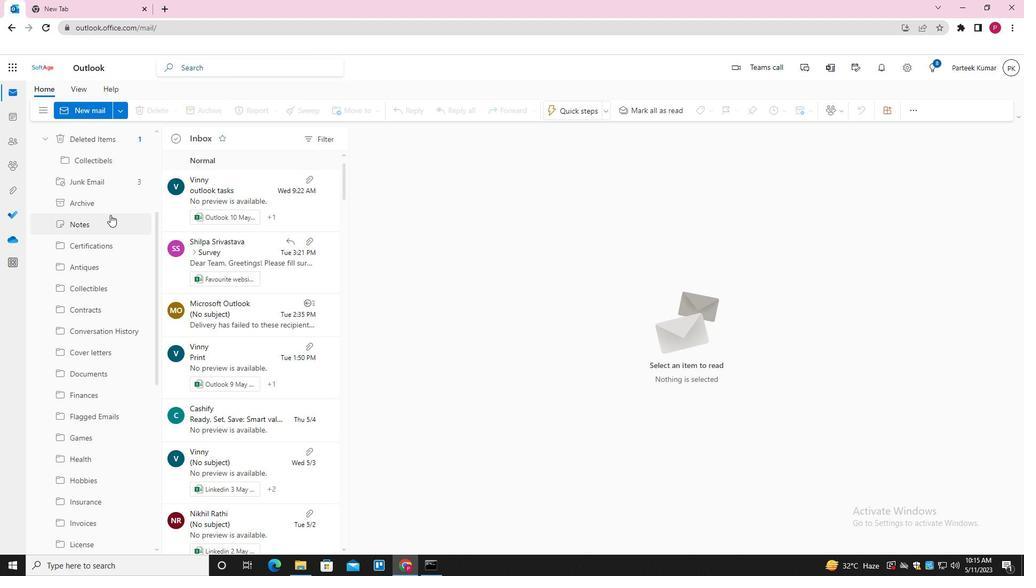 
Action: Mouse scrolled (110, 214) with delta (0, 0)
Screenshot: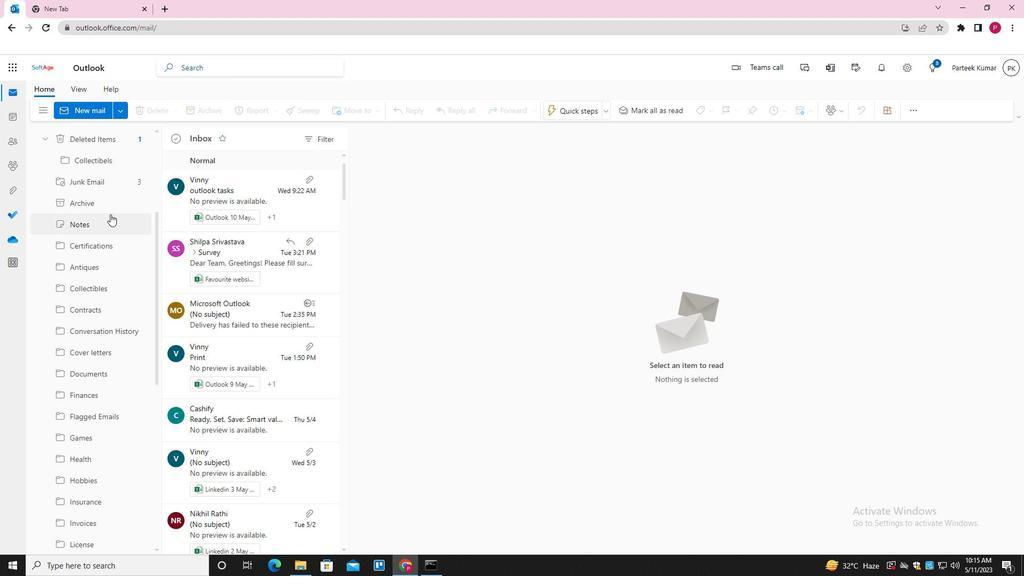 
Action: Mouse moved to (111, 223)
Screenshot: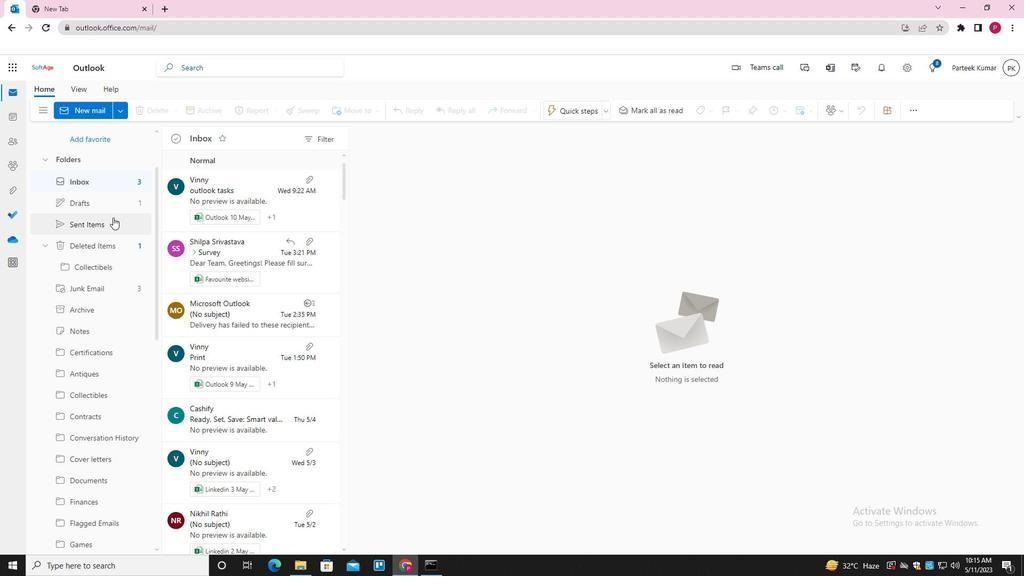 
Action: Mouse pressed left at (111, 223)
Screenshot: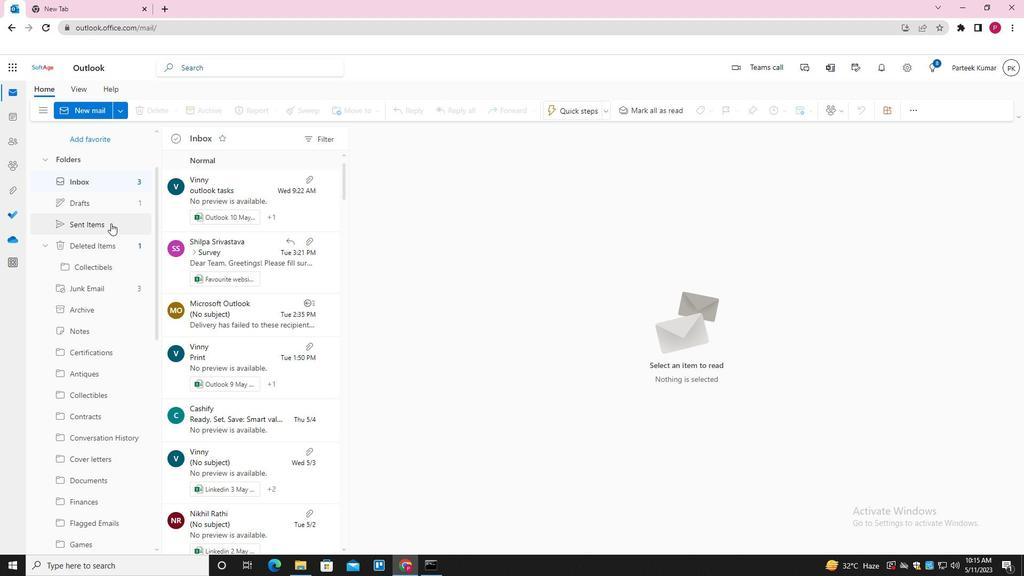
Action: Mouse moved to (241, 192)
Screenshot: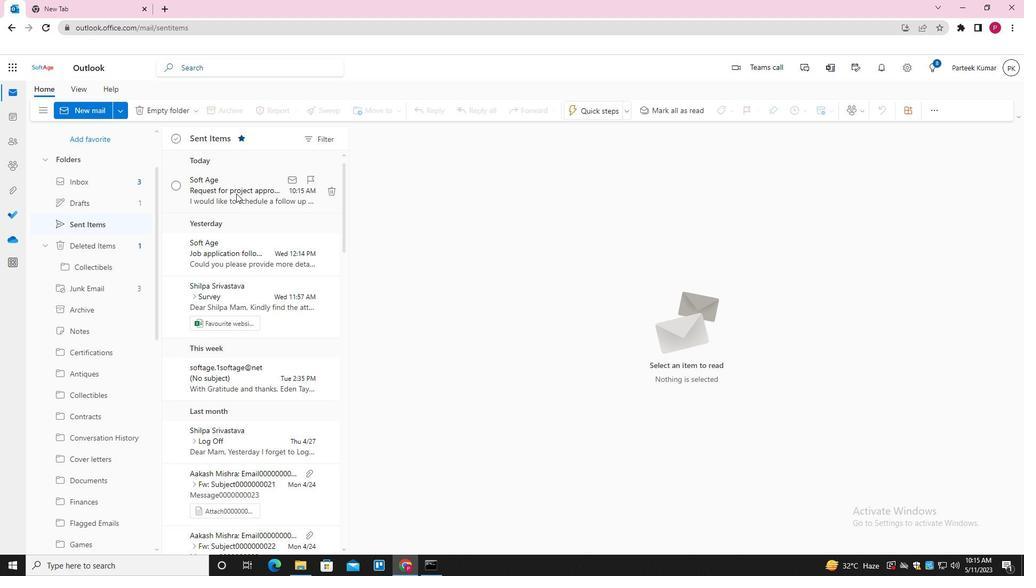 
Action: Mouse pressed right at (241, 192)
Screenshot: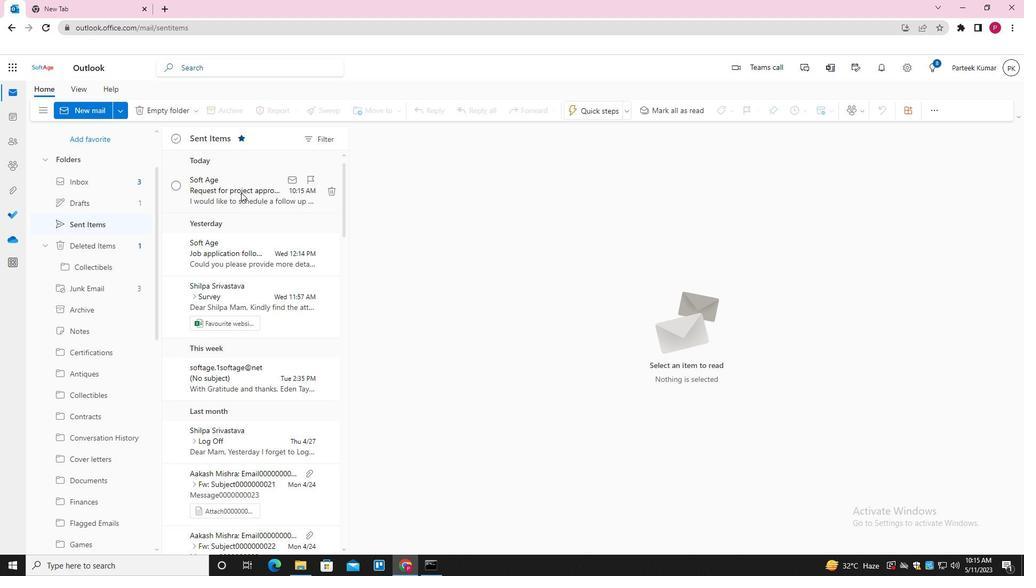 
Action: Mouse moved to (278, 235)
Screenshot: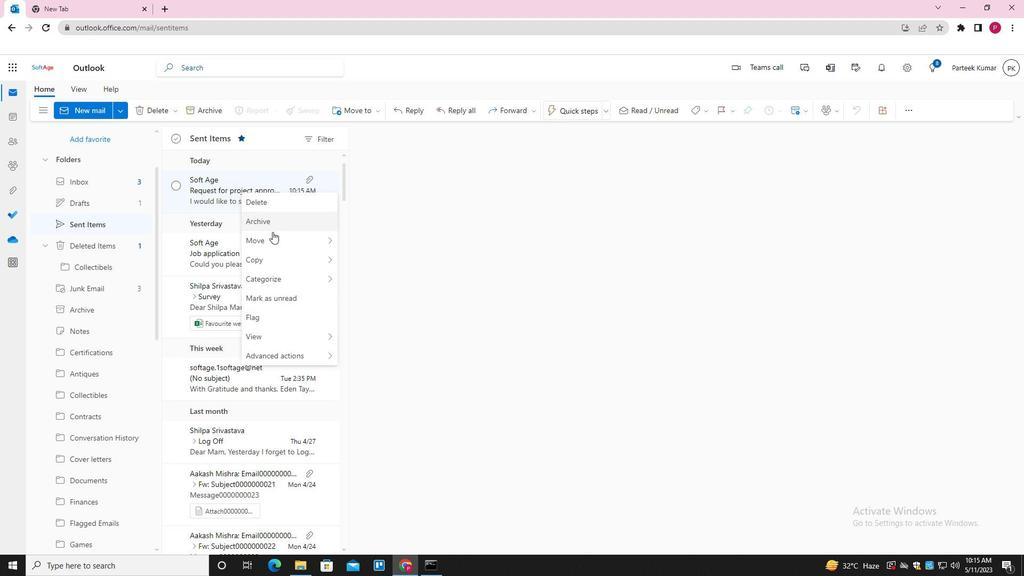 
Action: Mouse pressed left at (278, 235)
Screenshot: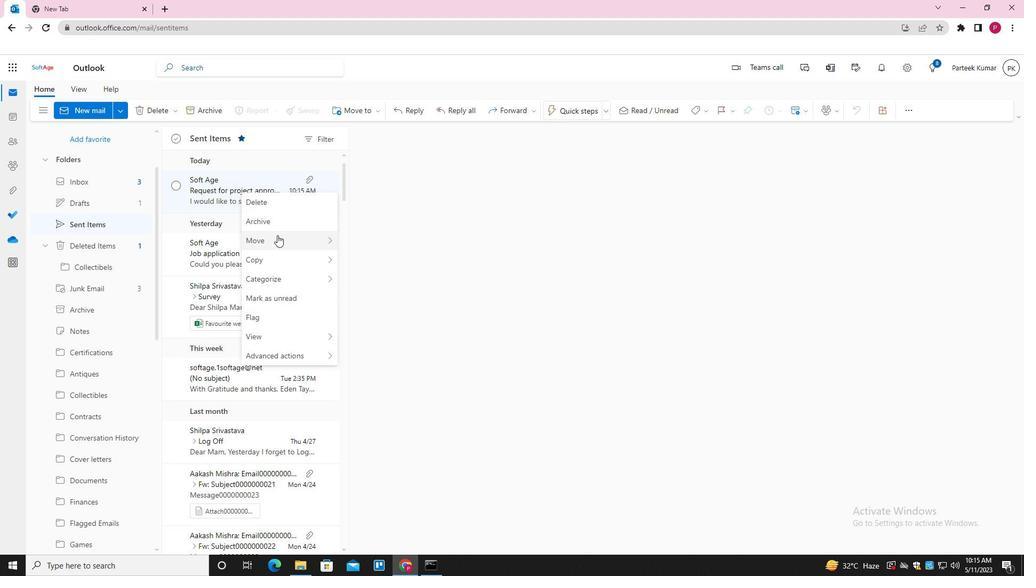 
Action: Mouse moved to (297, 235)
Screenshot: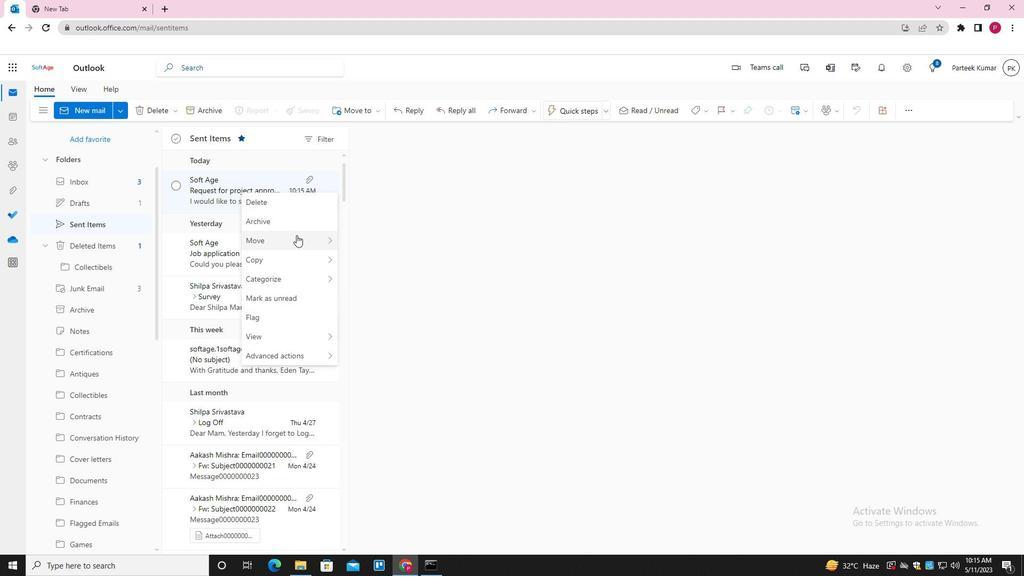 
Action: Mouse pressed left at (297, 235)
Screenshot: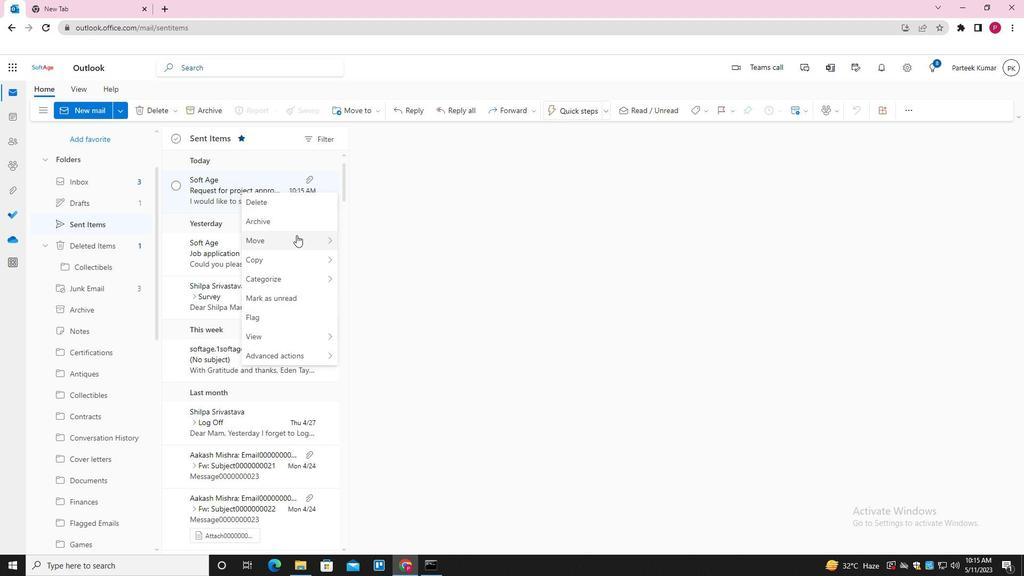 
Action: Mouse moved to (369, 240)
Screenshot: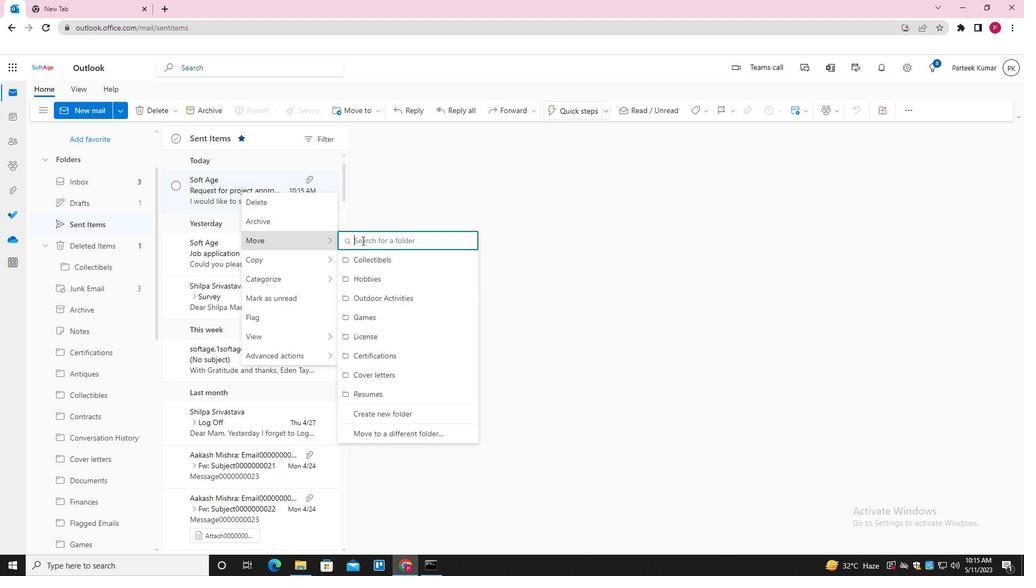 
Action: Mouse pressed left at (369, 240)
Screenshot: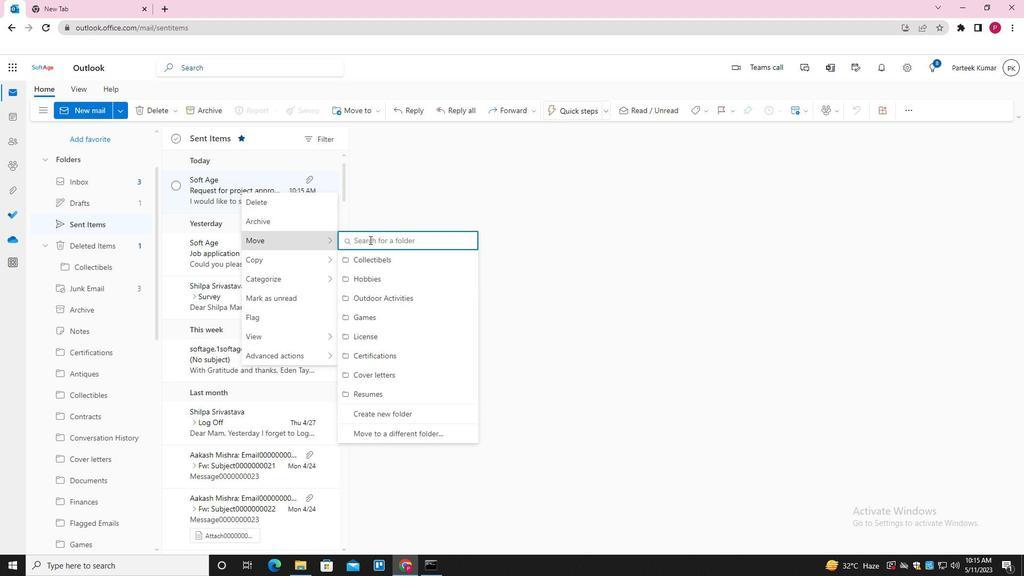 
Action: Key pressed <Key.shift>ANT<Key.down><Key.enter>
Screenshot: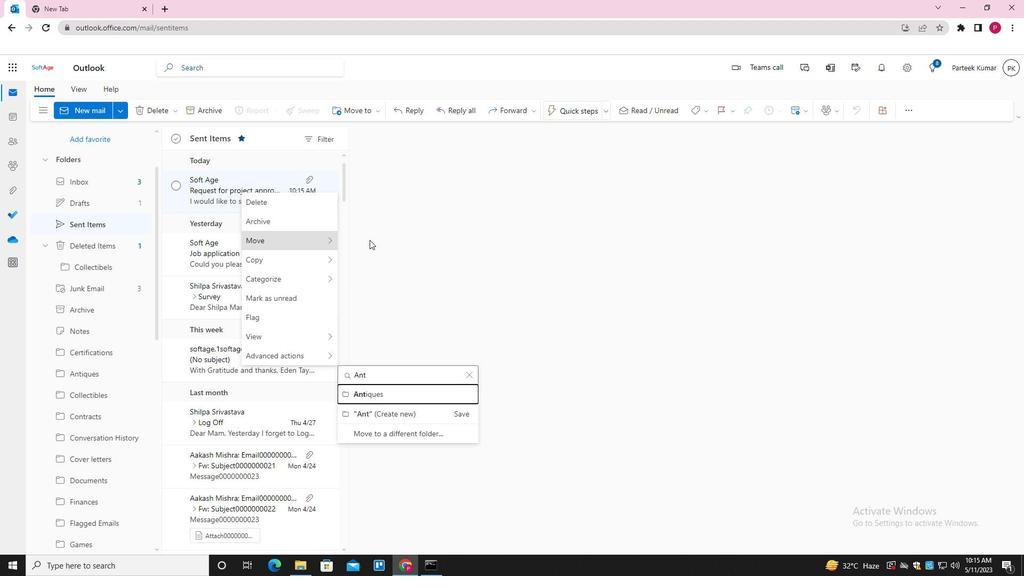 
Action: Mouse moved to (155, 192)
Screenshot: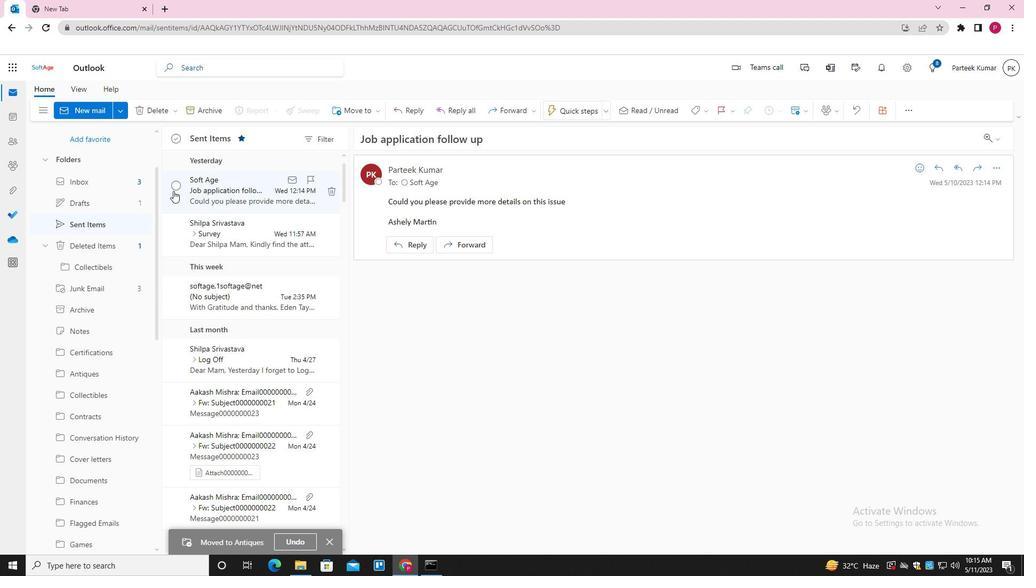 
